 Task: In the  document Readingplan.rtf Change the allignment of footer to  'Left ' Select the entire text and insert font style 'Oswald' and font size: 18
Action: Mouse pressed left at (202, 372)
Screenshot: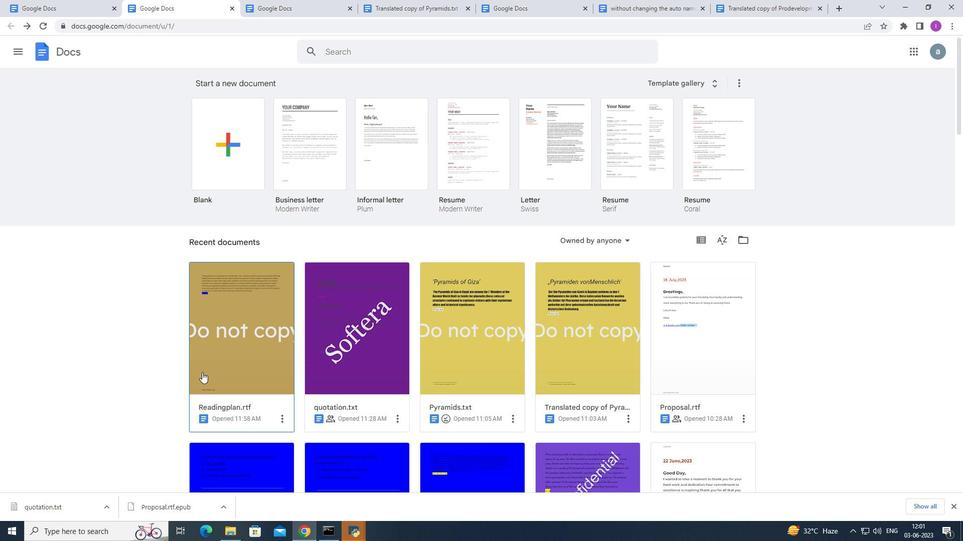 
Action: Mouse moved to (360, 329)
Screenshot: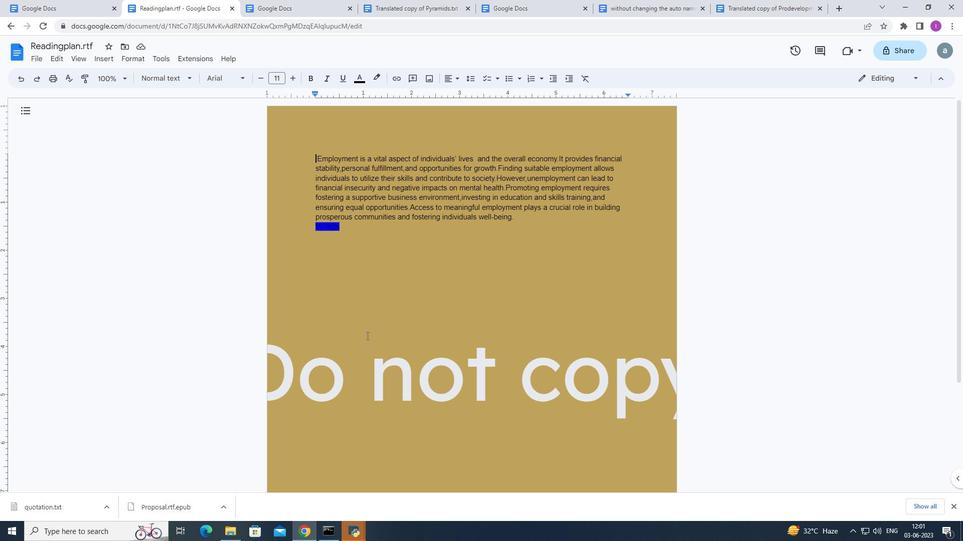 
Action: Mouse scrolled (360, 329) with delta (0, 0)
Screenshot: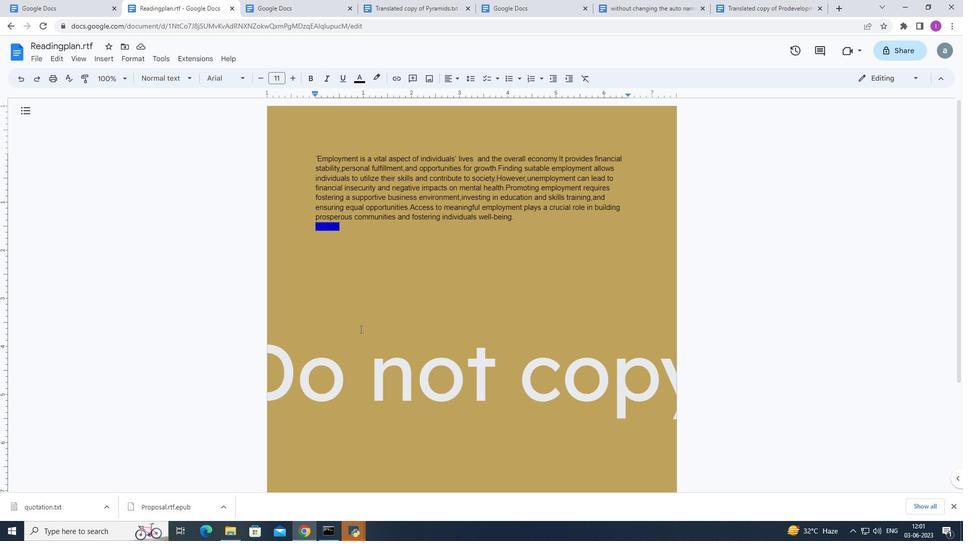 
Action: Mouse scrolled (360, 329) with delta (0, 0)
Screenshot: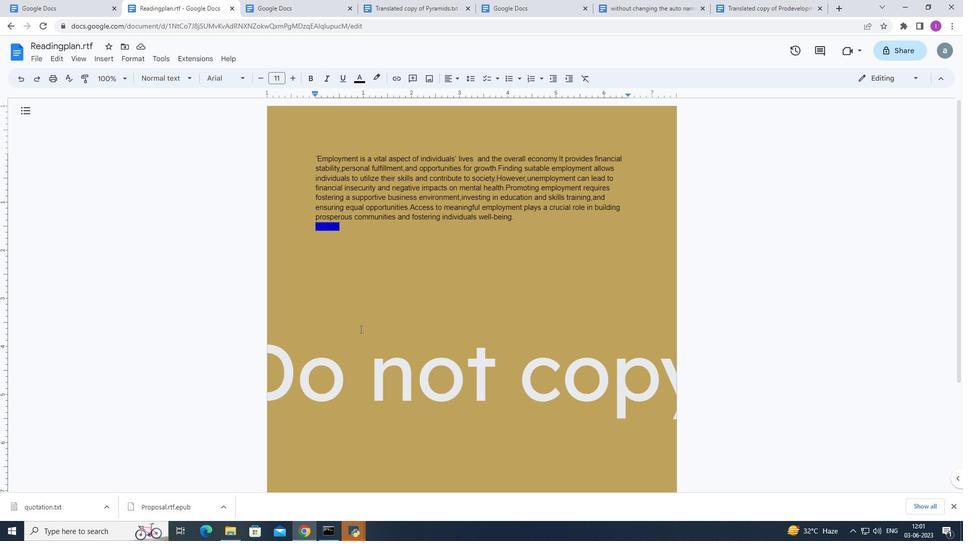 
Action: Mouse scrolled (360, 329) with delta (0, 0)
Screenshot: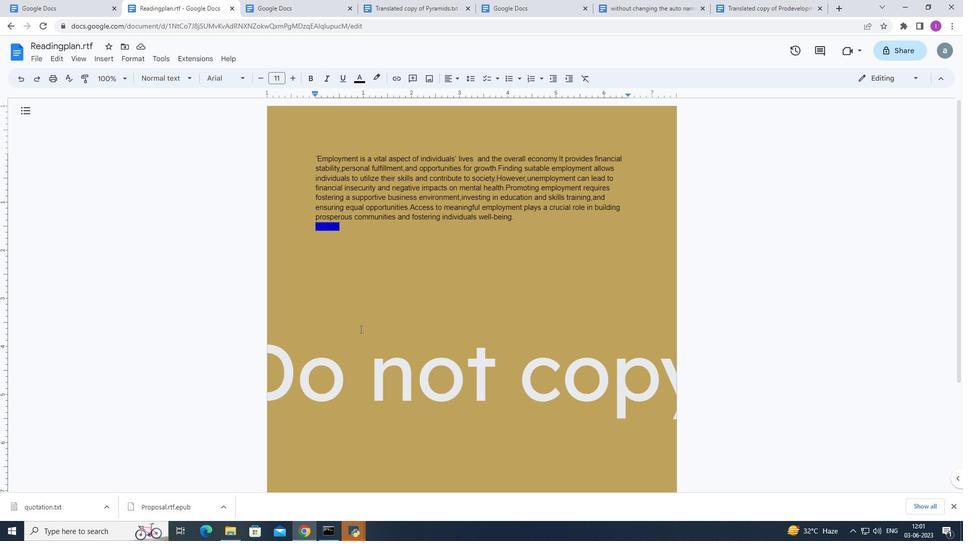 
Action: Mouse moved to (365, 330)
Screenshot: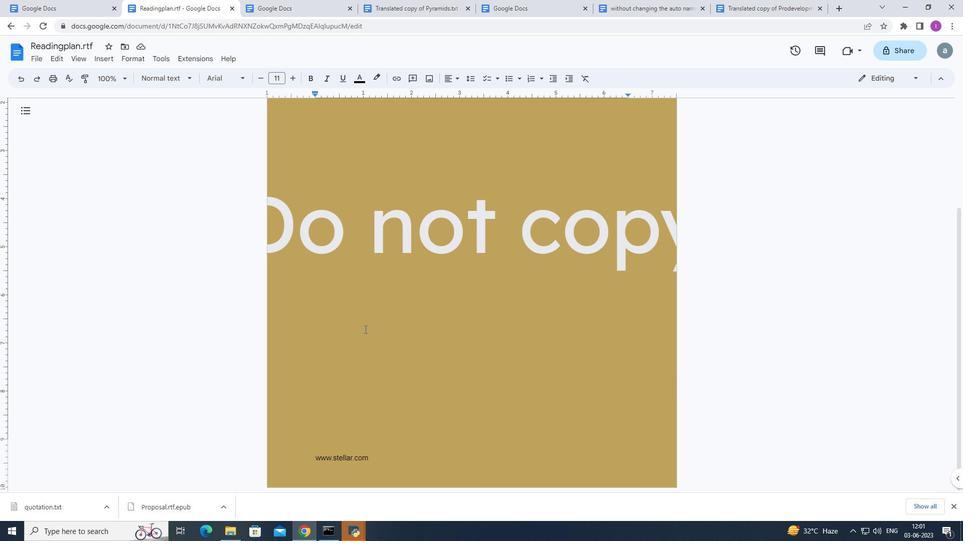 
Action: Mouse scrolled (365, 329) with delta (0, 0)
Screenshot: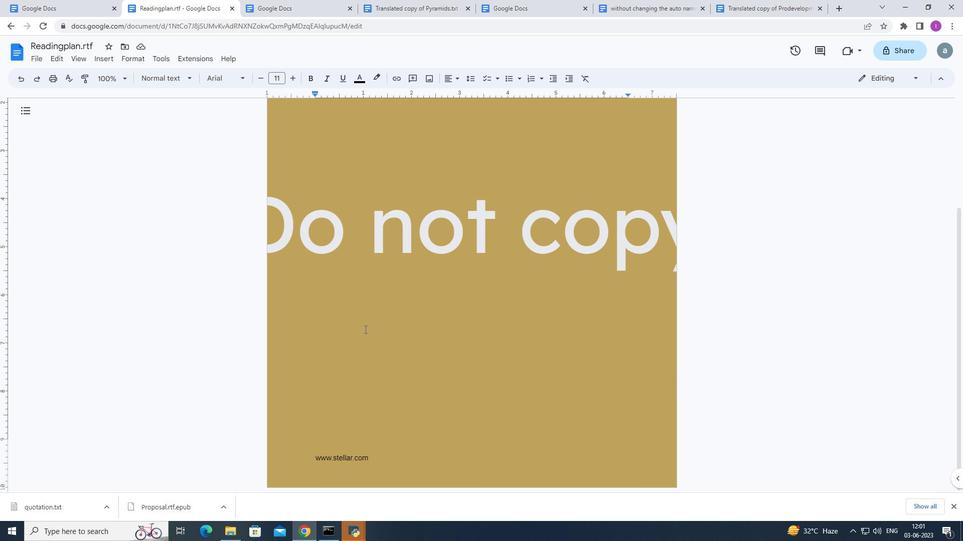 
Action: Mouse scrolled (365, 329) with delta (0, 0)
Screenshot: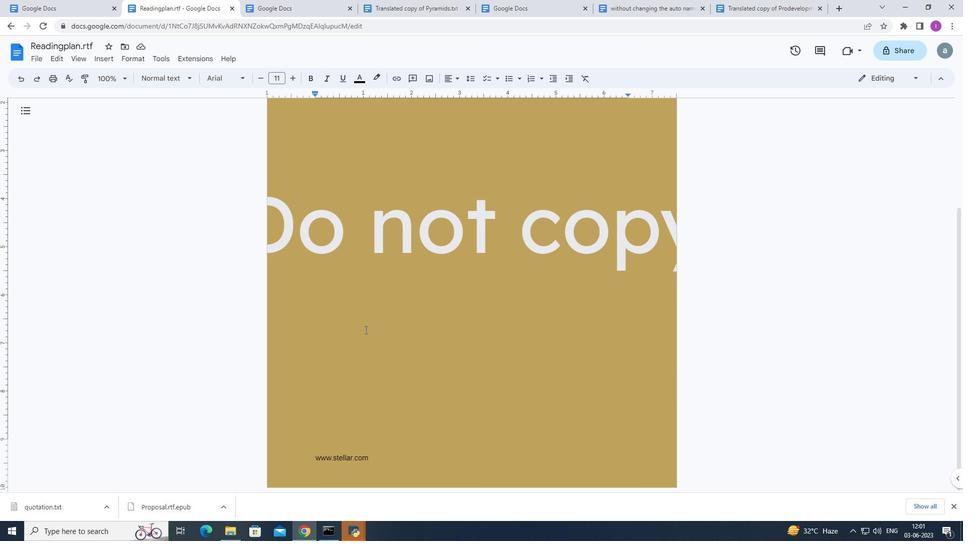 
Action: Mouse scrolled (365, 329) with delta (0, 0)
Screenshot: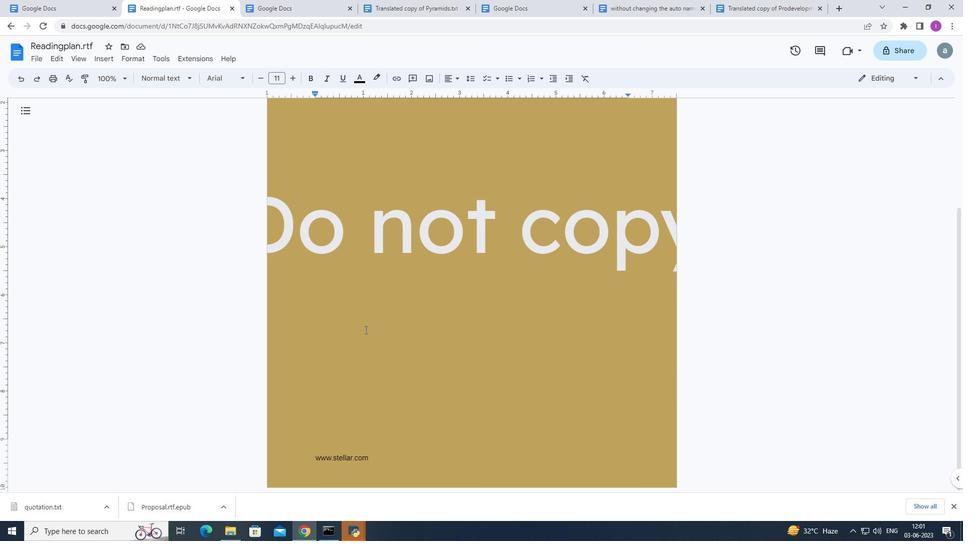 
Action: Mouse moved to (337, 457)
Screenshot: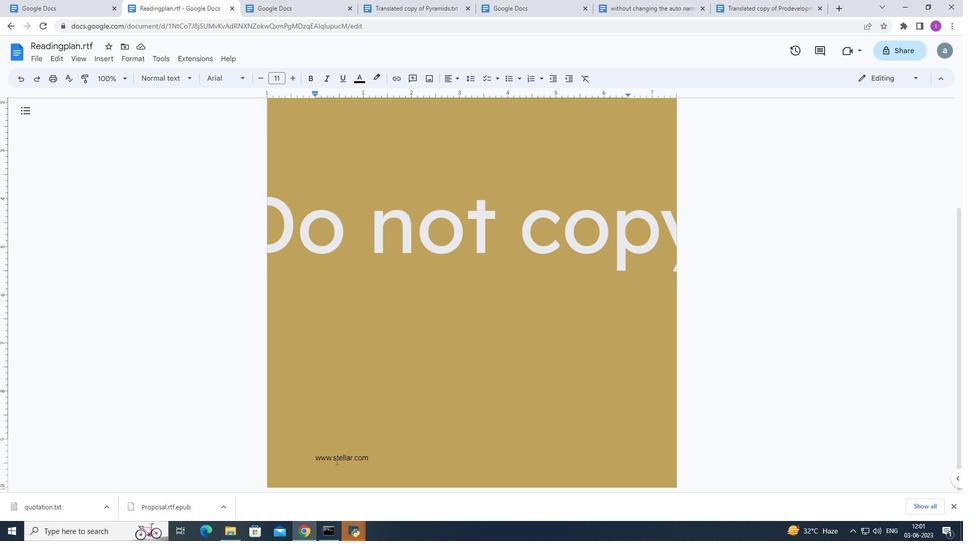 
Action: Mouse pressed left at (337, 457)
Screenshot: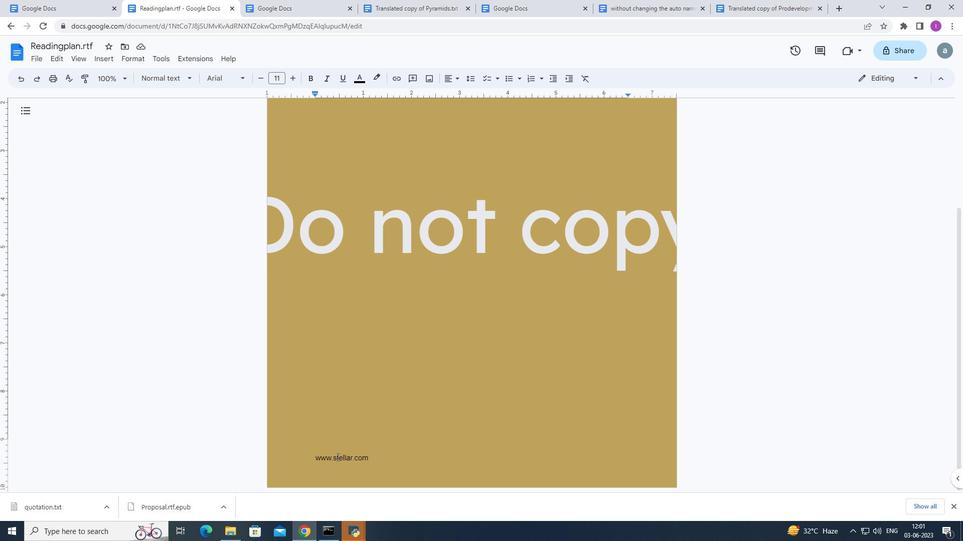 
Action: Mouse pressed left at (337, 457)
Screenshot: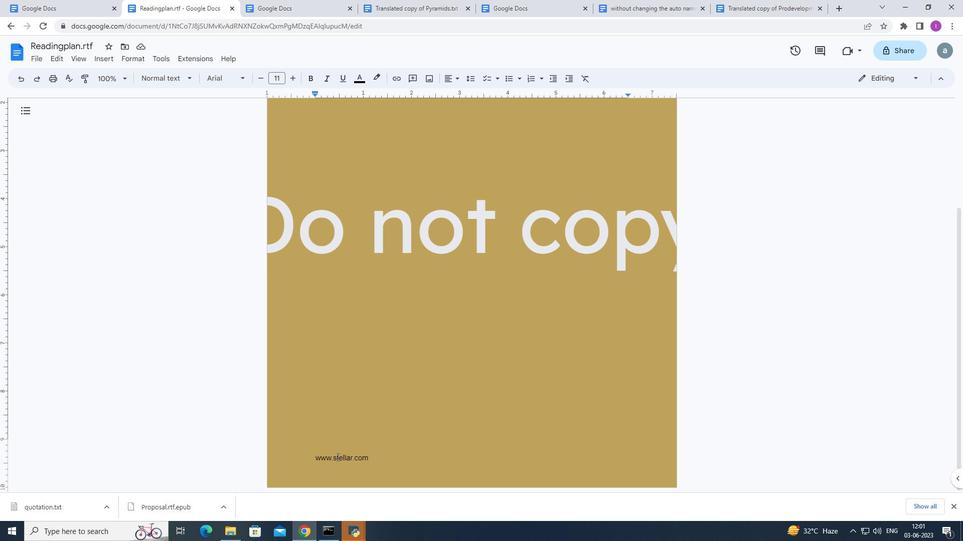 
Action: Mouse moved to (387, 458)
Screenshot: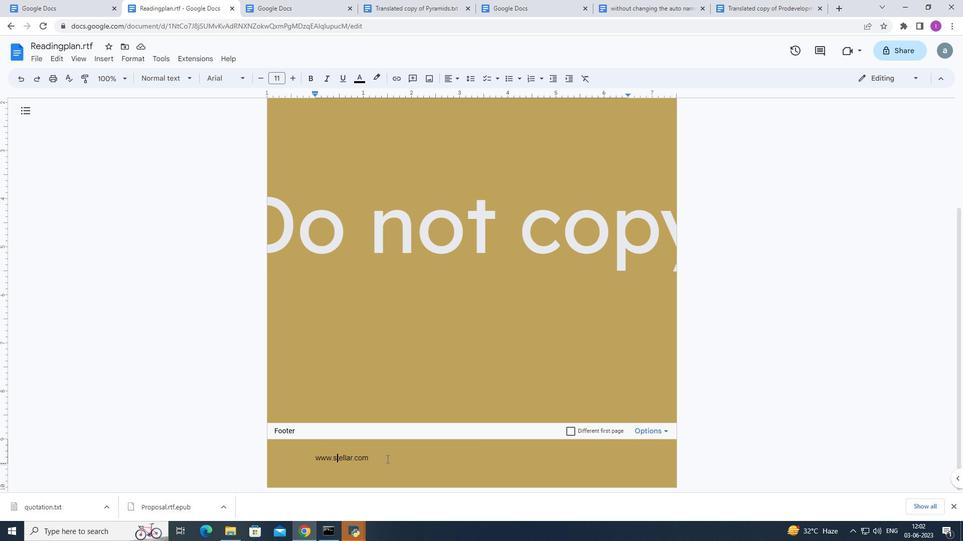 
Action: Mouse pressed left at (387, 458)
Screenshot: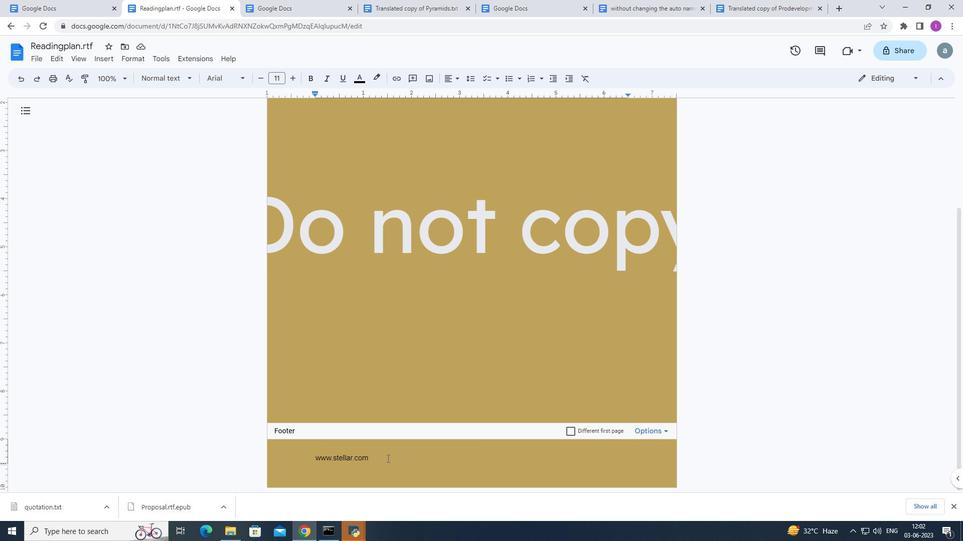 
Action: Mouse moved to (455, 78)
Screenshot: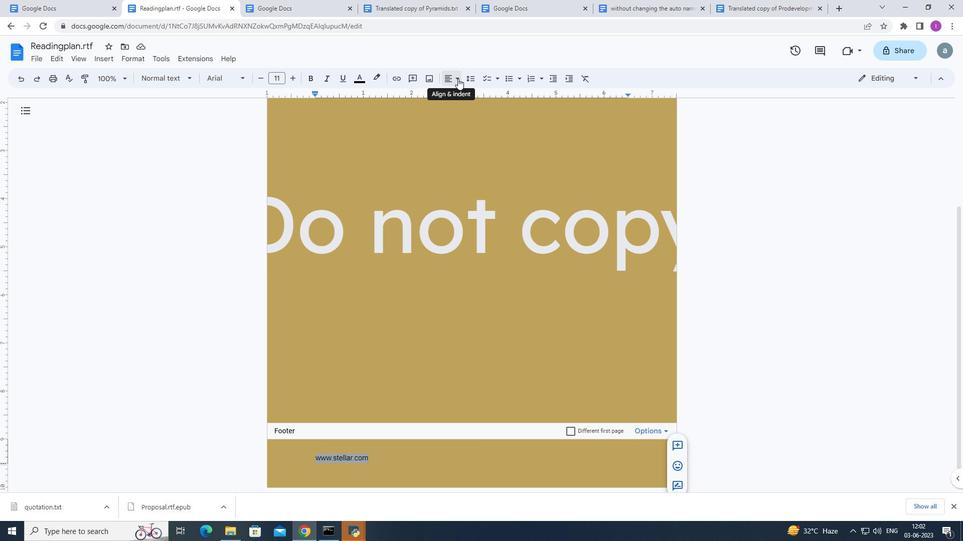 
Action: Mouse pressed left at (455, 78)
Screenshot: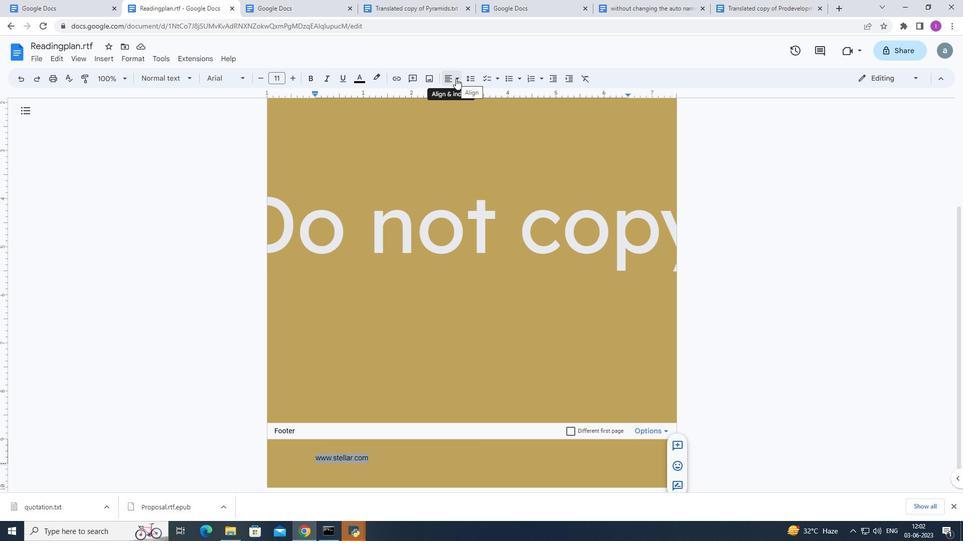
Action: Mouse moved to (454, 91)
Screenshot: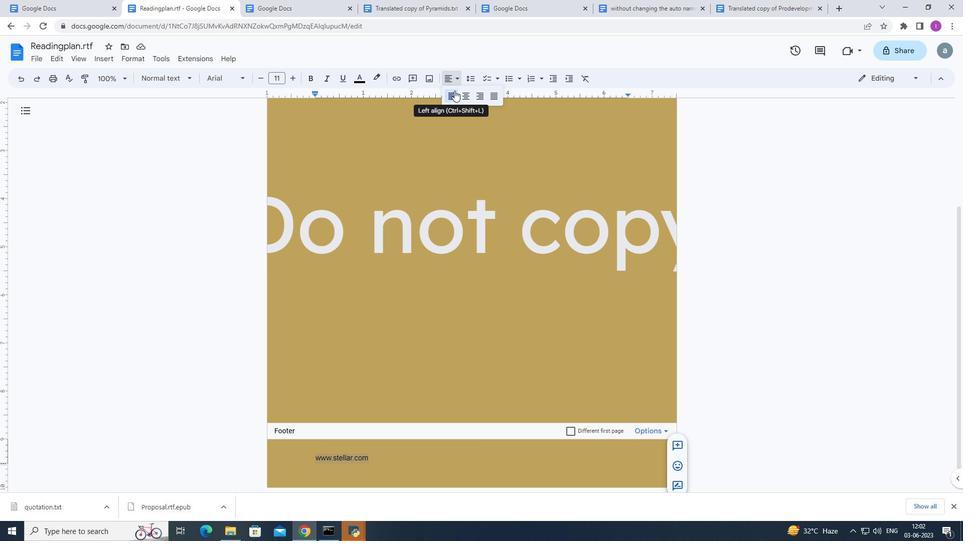 
Action: Mouse pressed left at (454, 91)
Screenshot: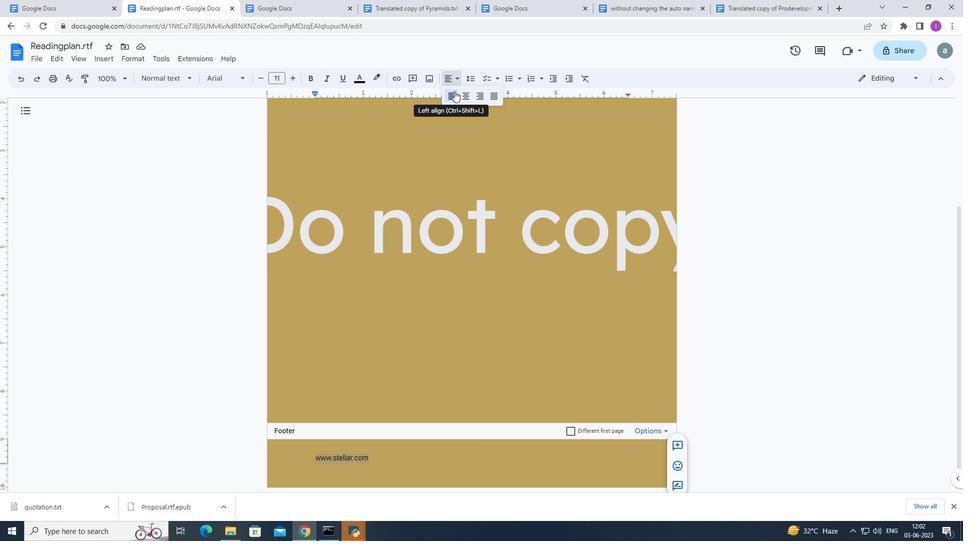 
Action: Mouse moved to (338, 411)
Screenshot: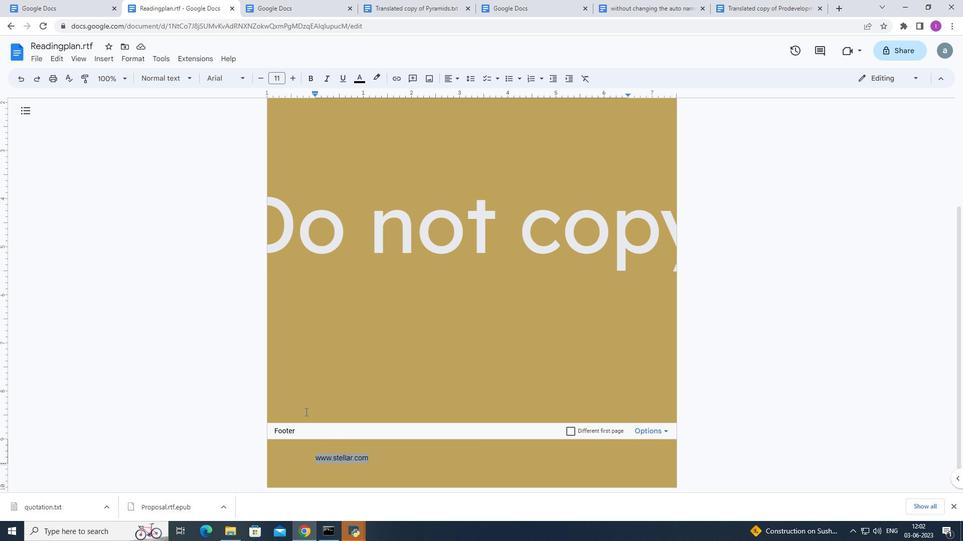 
Action: Mouse scrolled (338, 411) with delta (0, 0)
Screenshot: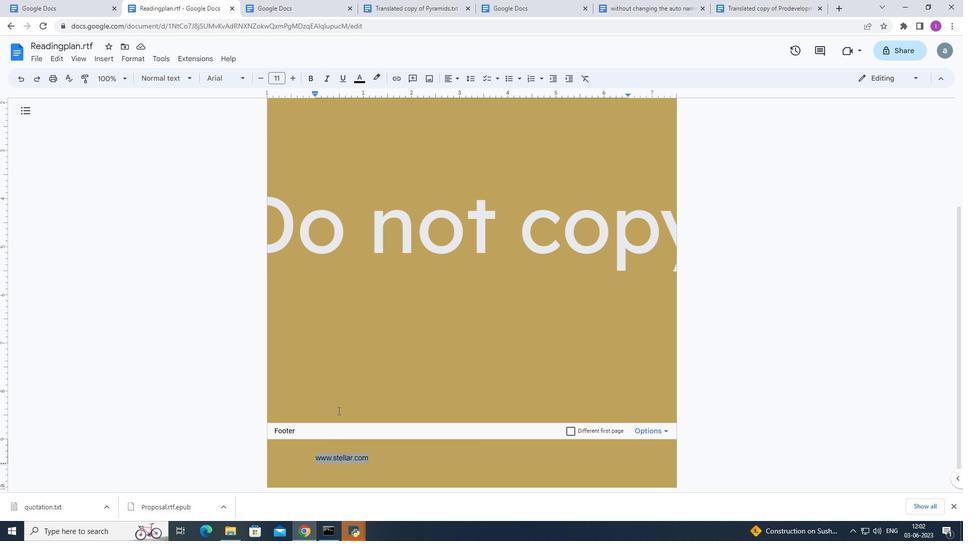 
Action: Mouse scrolled (338, 411) with delta (0, 0)
Screenshot: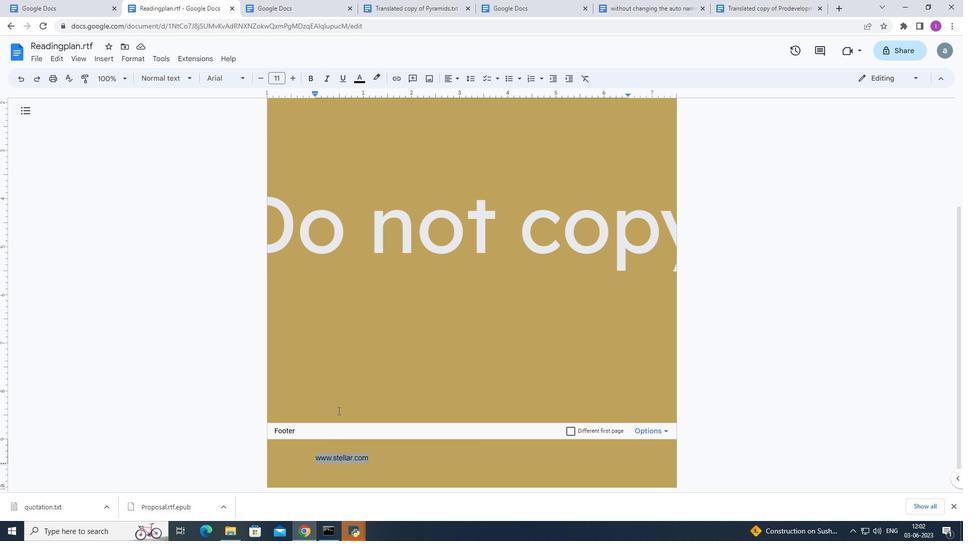 
Action: Mouse scrolled (338, 411) with delta (0, 0)
Screenshot: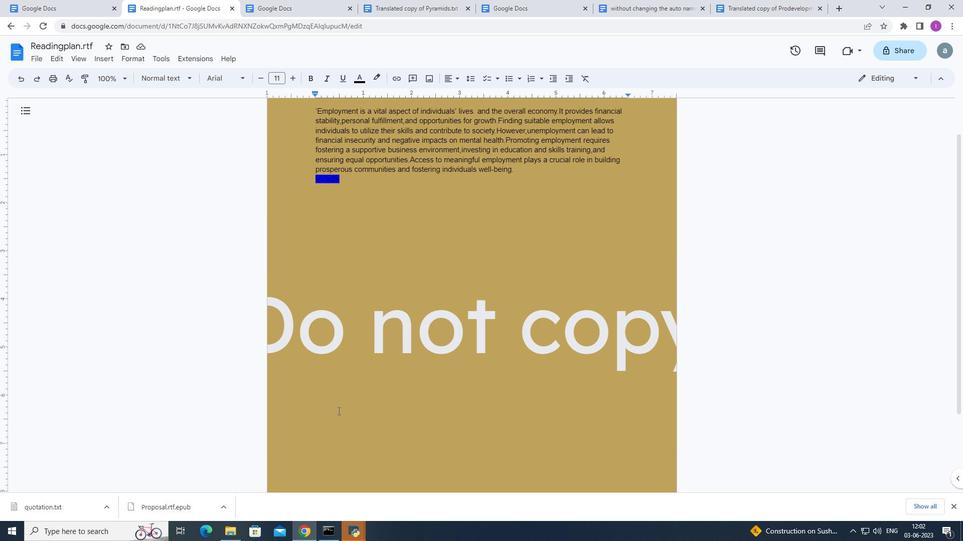 
Action: Mouse moved to (343, 314)
Screenshot: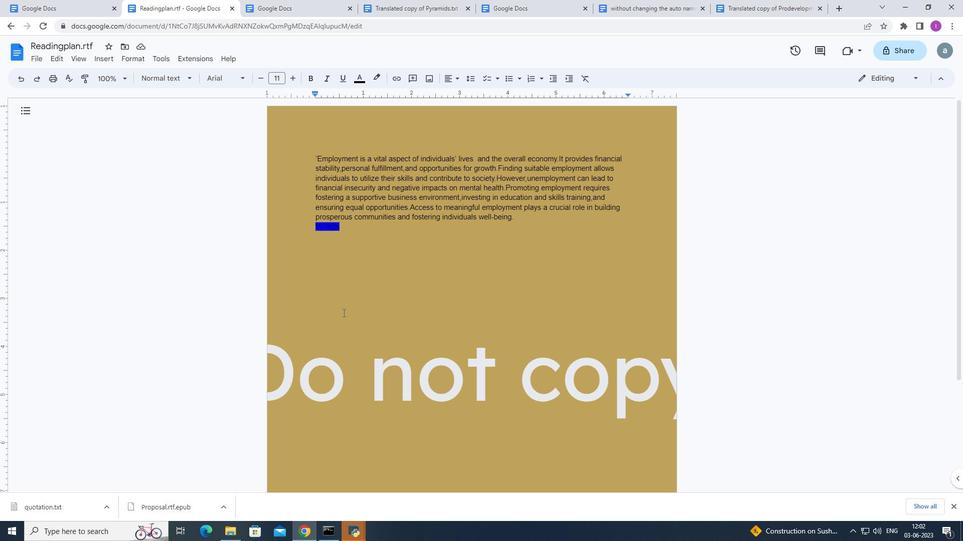 
Action: Mouse scrolled (343, 314) with delta (0, 0)
Screenshot: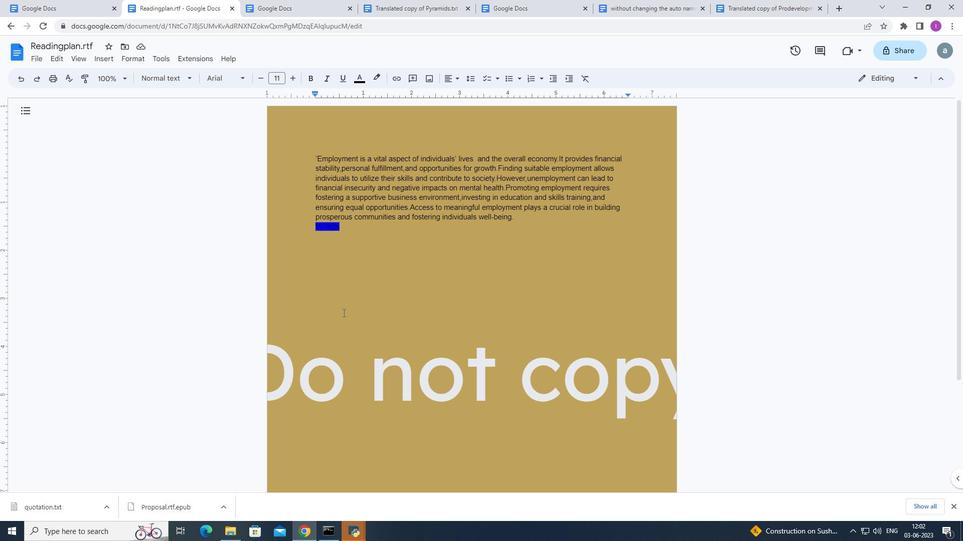 
Action: Mouse scrolled (343, 314) with delta (0, 0)
Screenshot: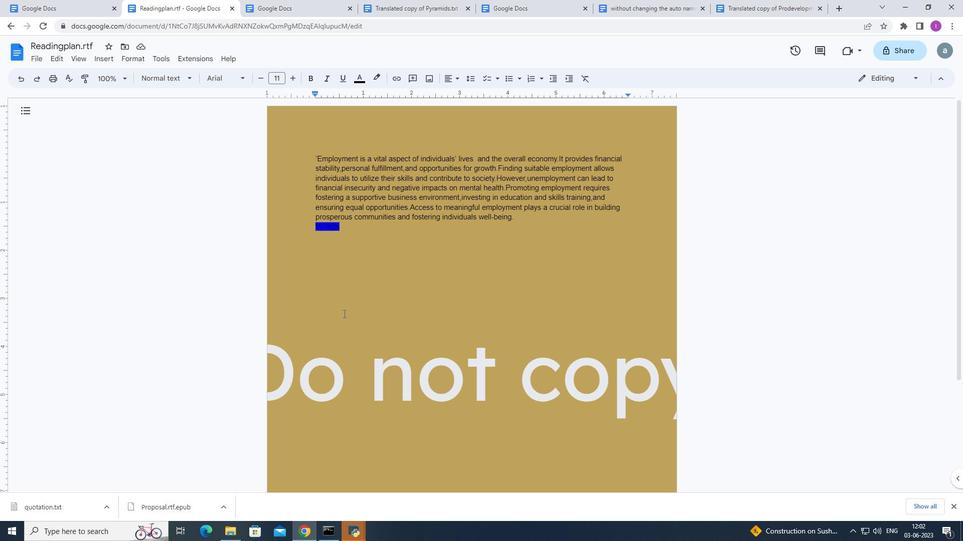 
Action: Mouse moved to (308, 149)
Screenshot: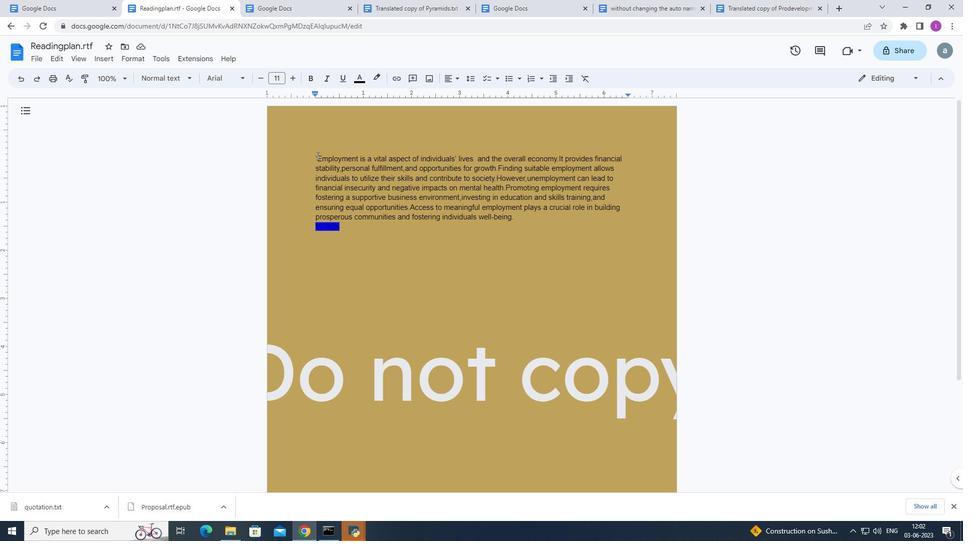 
Action: Mouse pressed left at (308, 149)
Screenshot: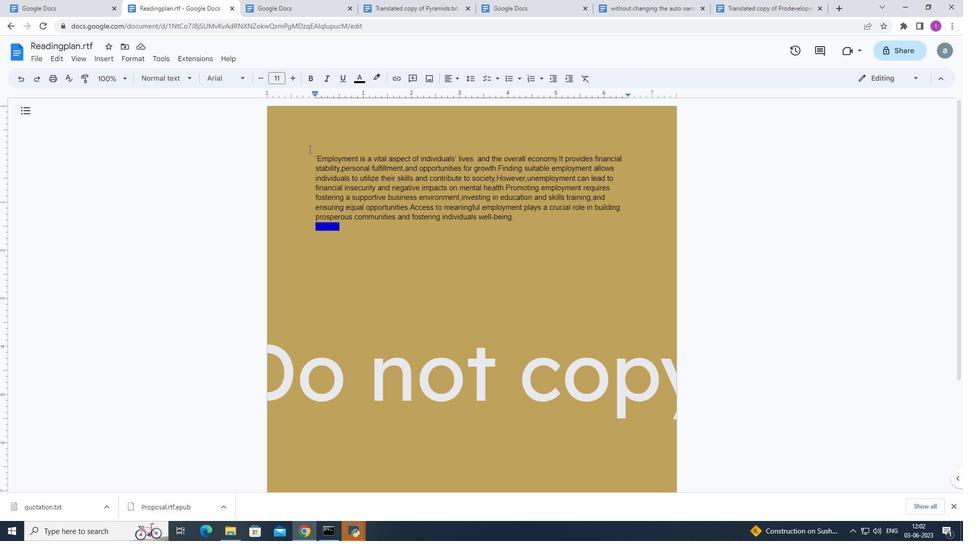 
Action: Mouse moved to (164, 322)
Screenshot: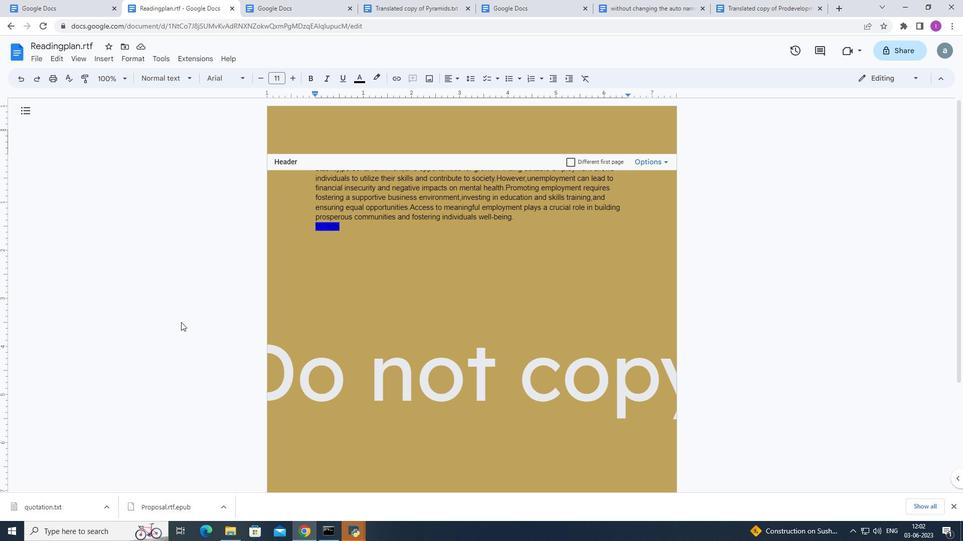 
Action: Mouse pressed left at (164, 322)
Screenshot: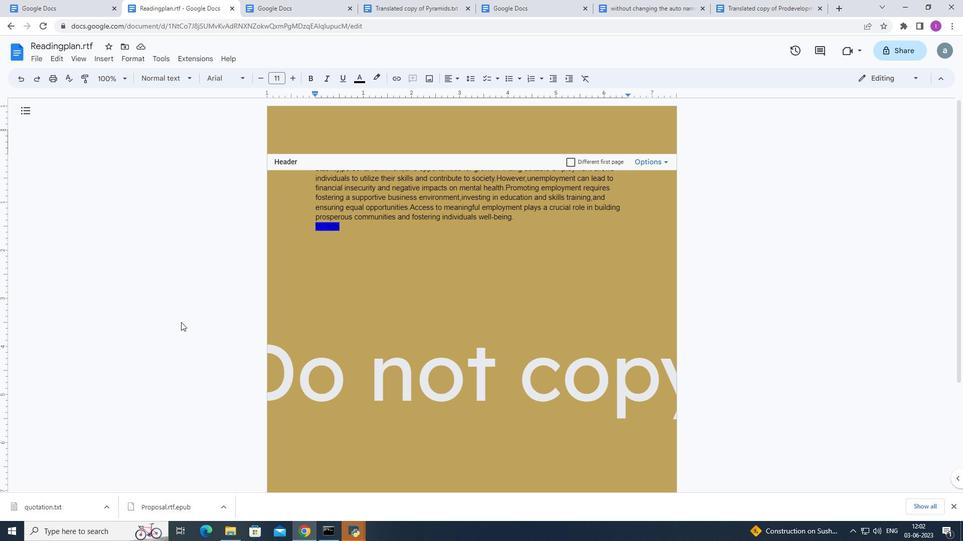 
Action: Mouse moved to (78, 322)
Screenshot: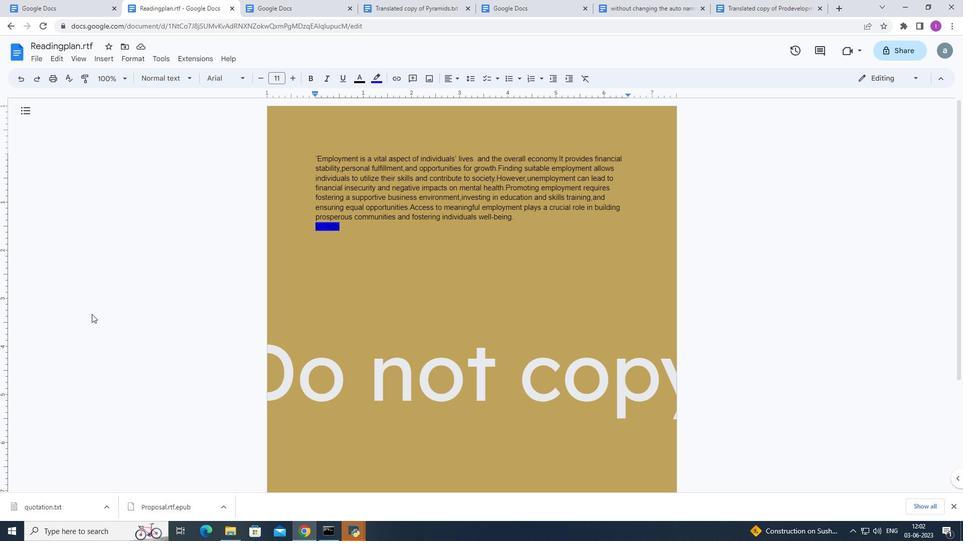 
Action: Mouse pressed left at (78, 322)
Screenshot: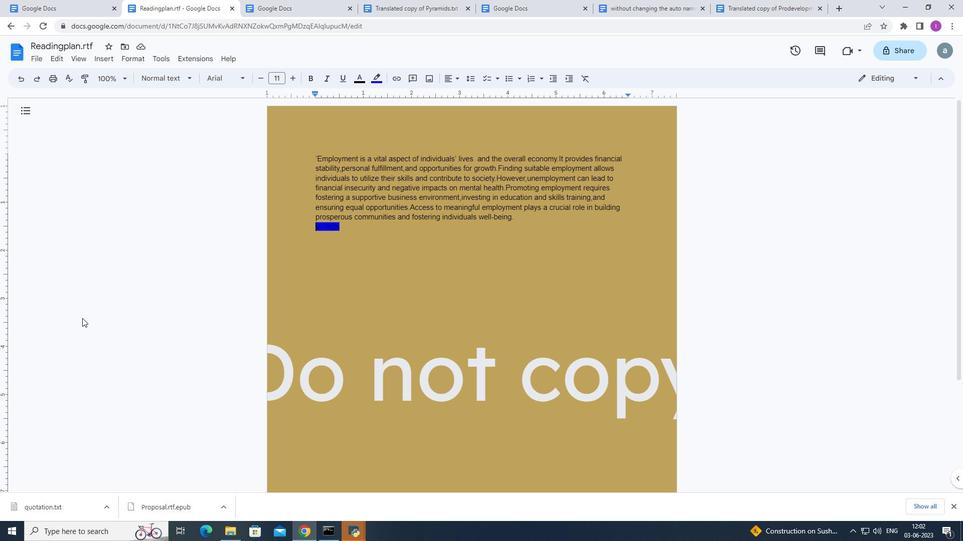 
Action: Mouse moved to (282, 378)
Screenshot: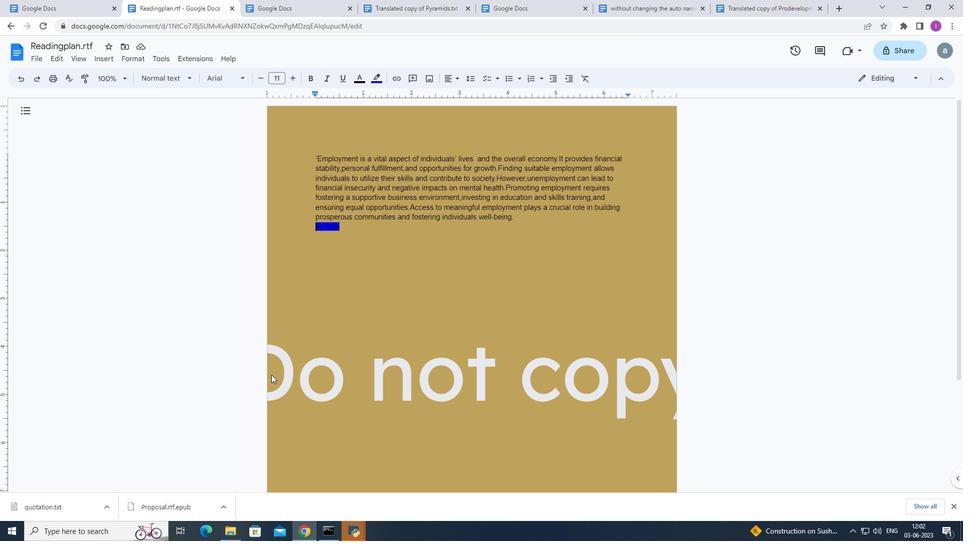 
Action: Mouse scrolled (282, 377) with delta (0, 0)
Screenshot: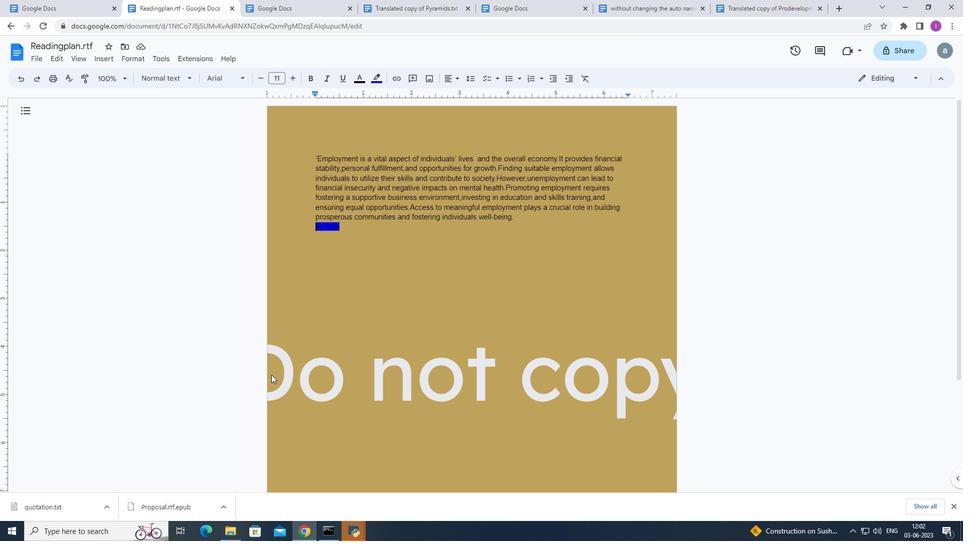 
Action: Mouse scrolled (282, 377) with delta (0, 0)
Screenshot: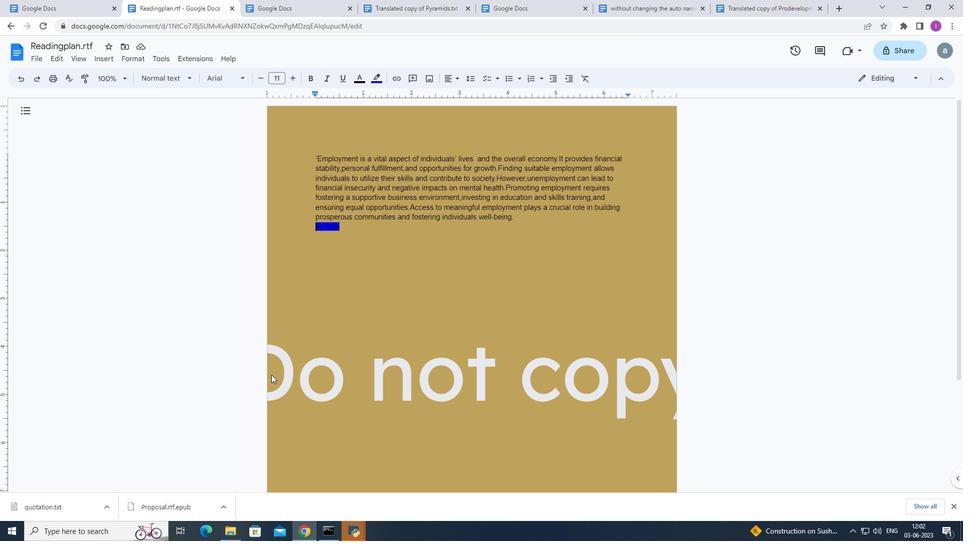 
Action: Mouse moved to (282, 378)
Screenshot: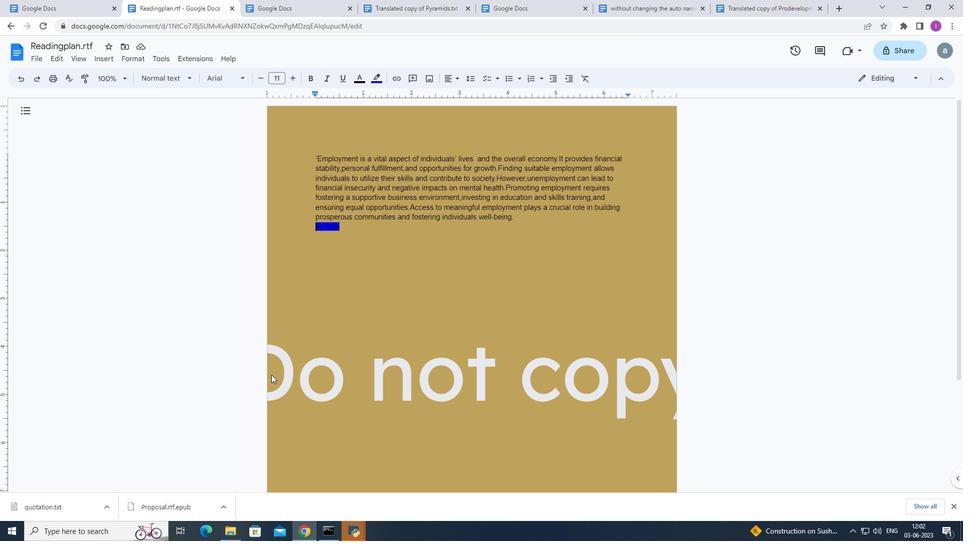 
Action: Mouse scrolled (282, 377) with delta (0, 0)
Screenshot: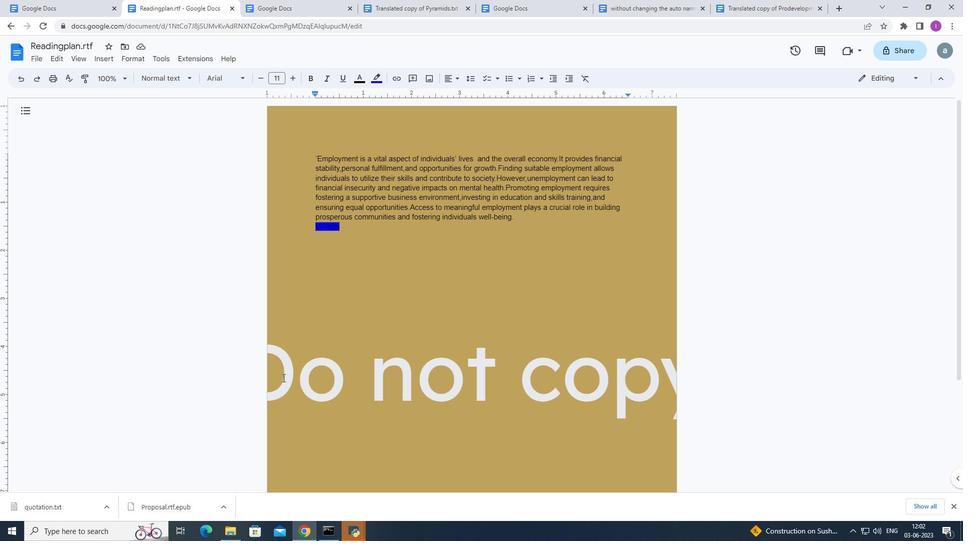 
Action: Mouse moved to (335, 355)
Screenshot: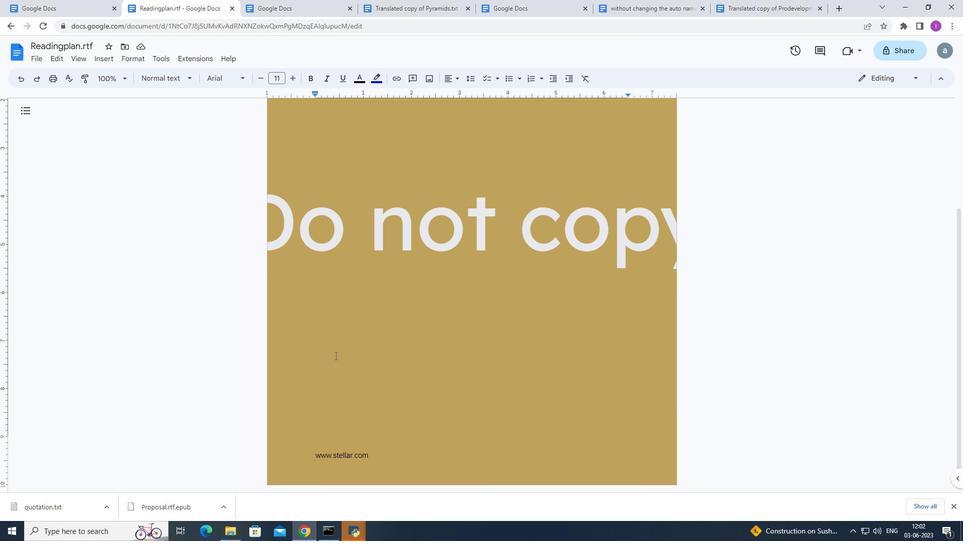 
Action: Mouse scrolled (335, 354) with delta (0, 0)
Screenshot: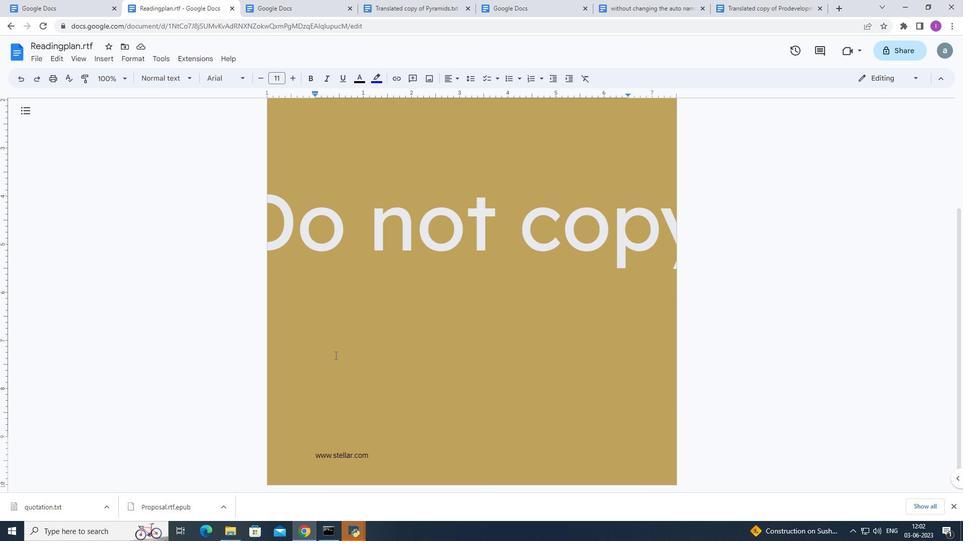
Action: Mouse scrolled (335, 355) with delta (0, 0)
Screenshot: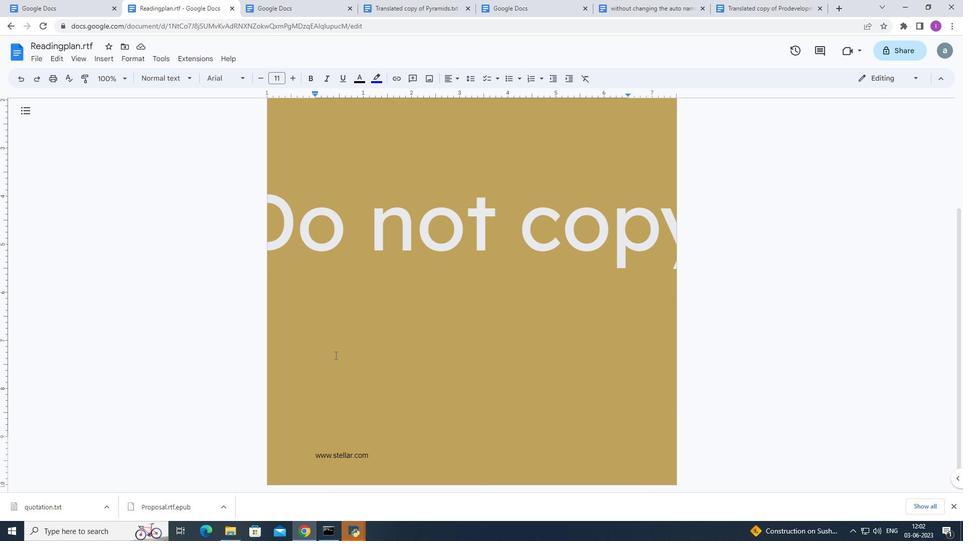 
Action: Mouse moved to (335, 354)
Screenshot: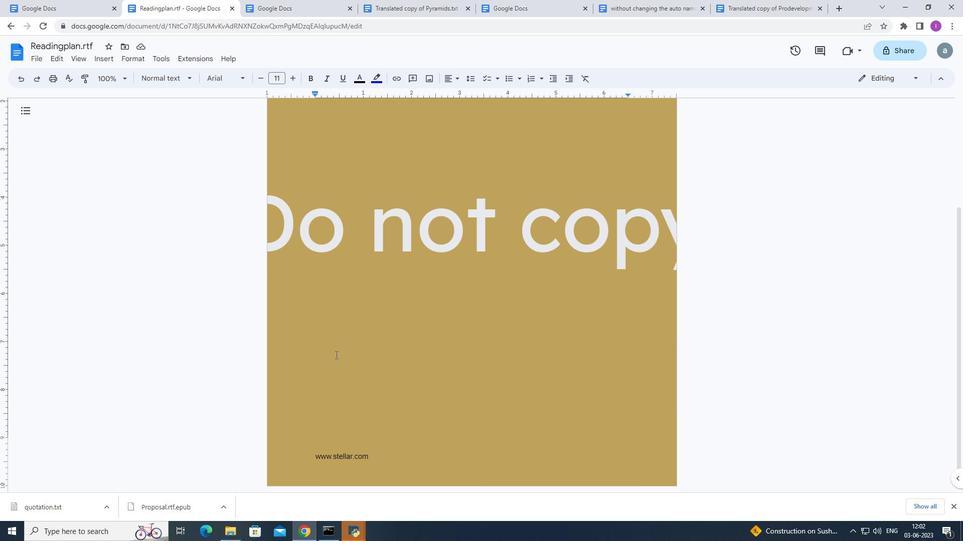 
Action: Mouse scrolled (335, 354) with delta (0, 0)
Screenshot: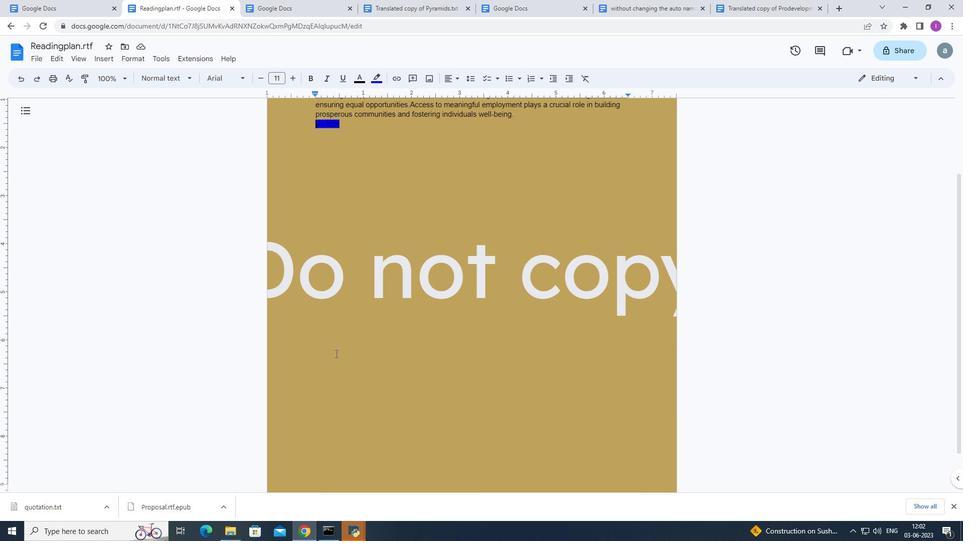 
Action: Mouse scrolled (335, 354) with delta (0, 0)
Screenshot: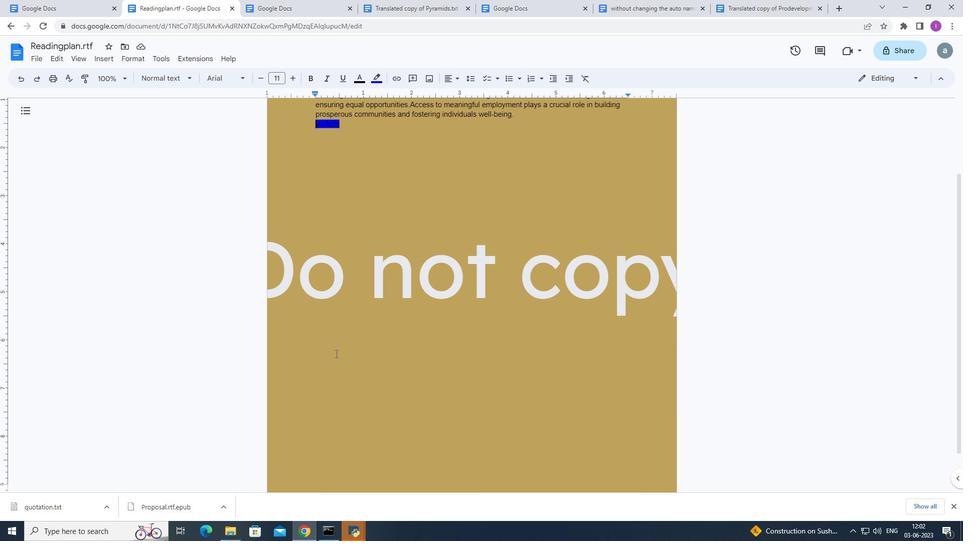 
Action: Mouse scrolled (335, 354) with delta (0, 0)
Screenshot: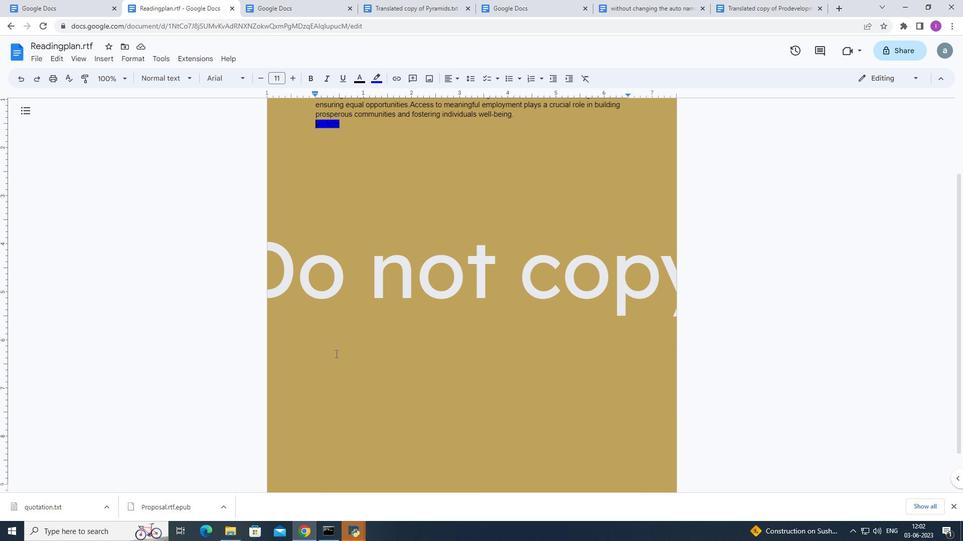 
Action: Mouse moved to (335, 353)
Screenshot: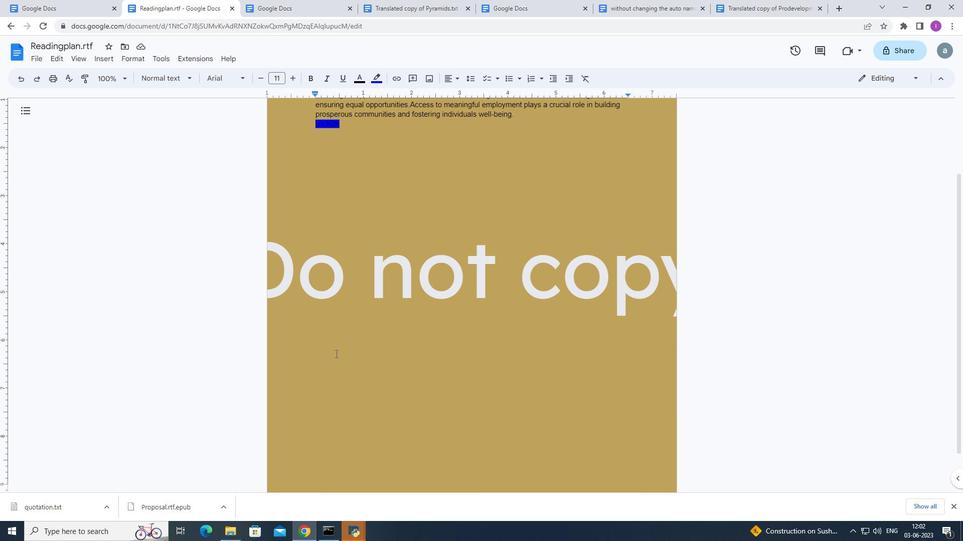 
Action: Mouse scrolled (335, 354) with delta (0, 0)
Screenshot: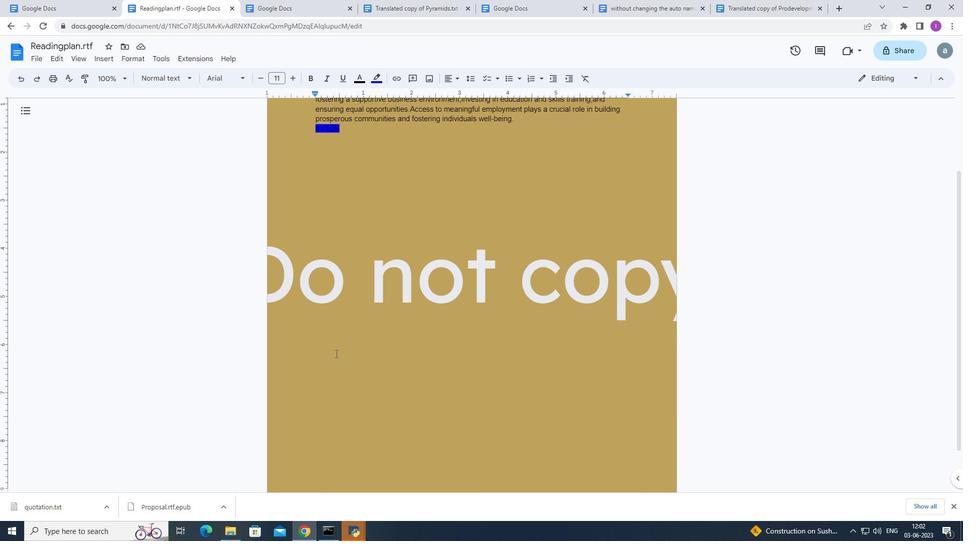 
Action: Mouse moved to (292, 154)
Screenshot: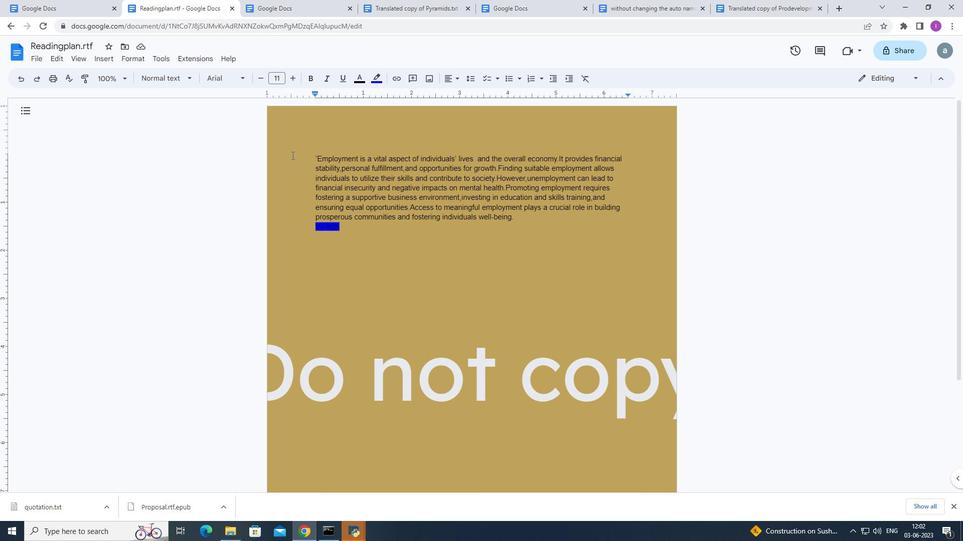 
Action: Mouse pressed left at (292, 154)
Screenshot: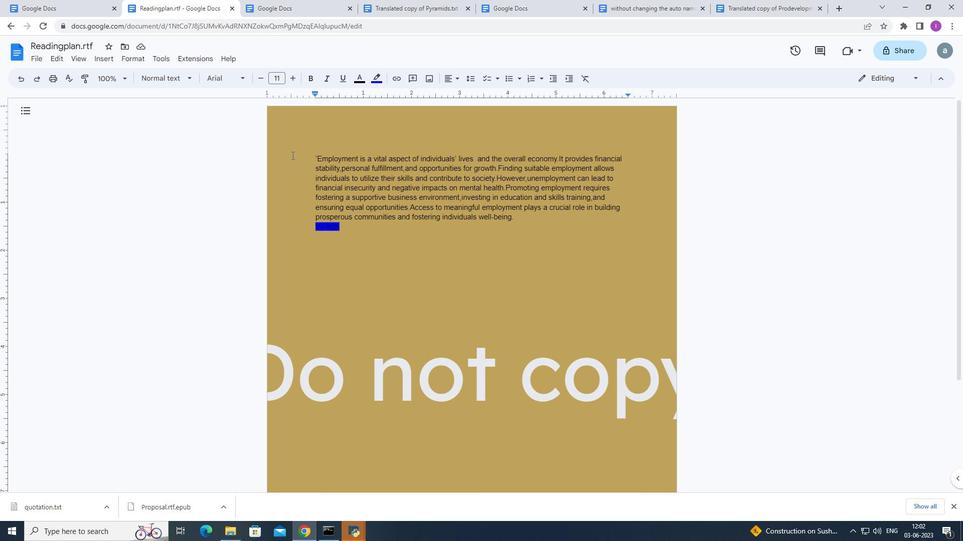 
Action: Mouse moved to (242, 77)
Screenshot: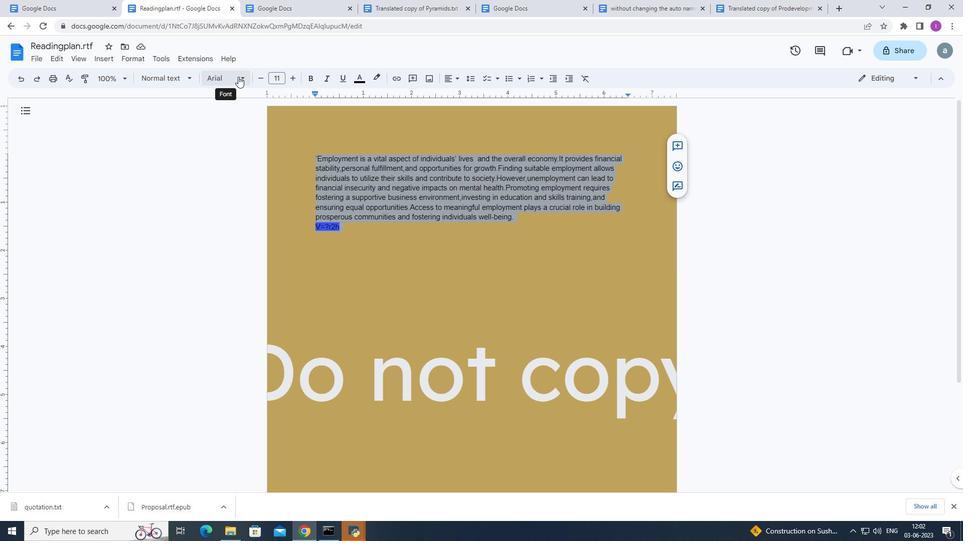 
Action: Mouse pressed left at (242, 77)
Screenshot: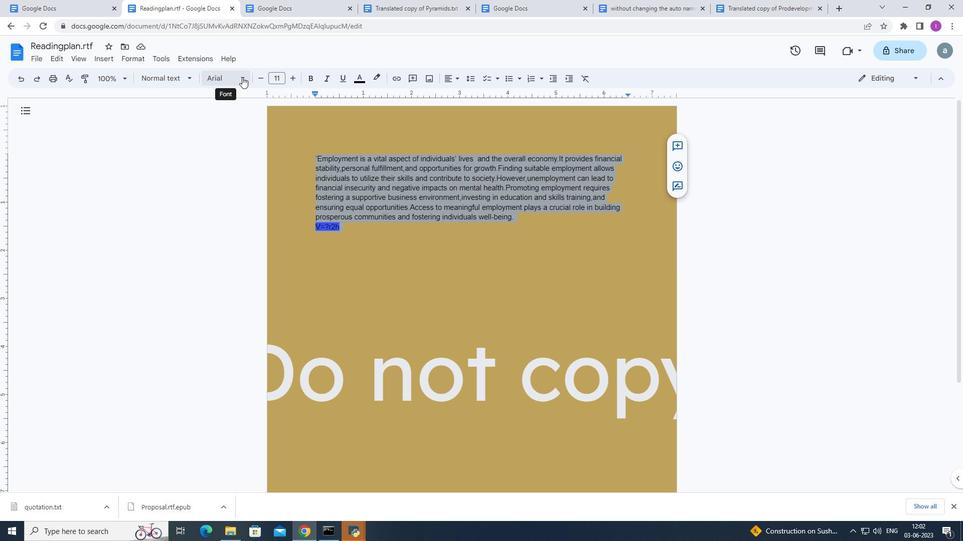 
Action: Mouse moved to (262, 236)
Screenshot: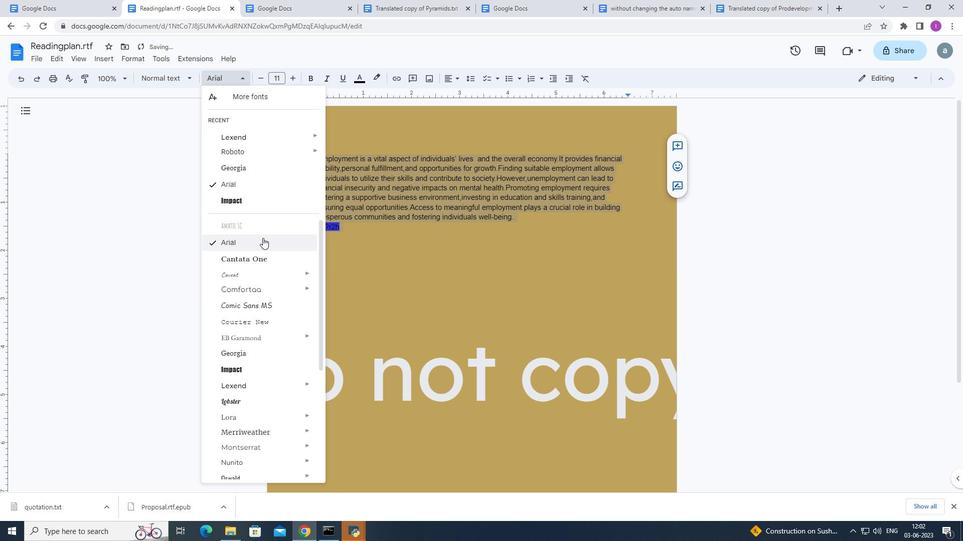 
Action: Mouse scrolled (262, 235) with delta (0, 0)
Screenshot: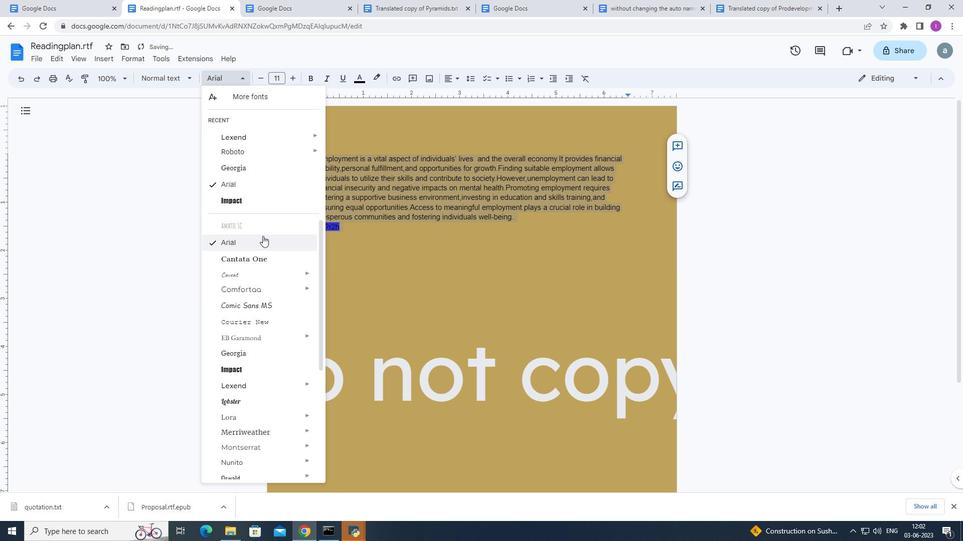 
Action: Mouse scrolled (262, 235) with delta (0, 0)
Screenshot: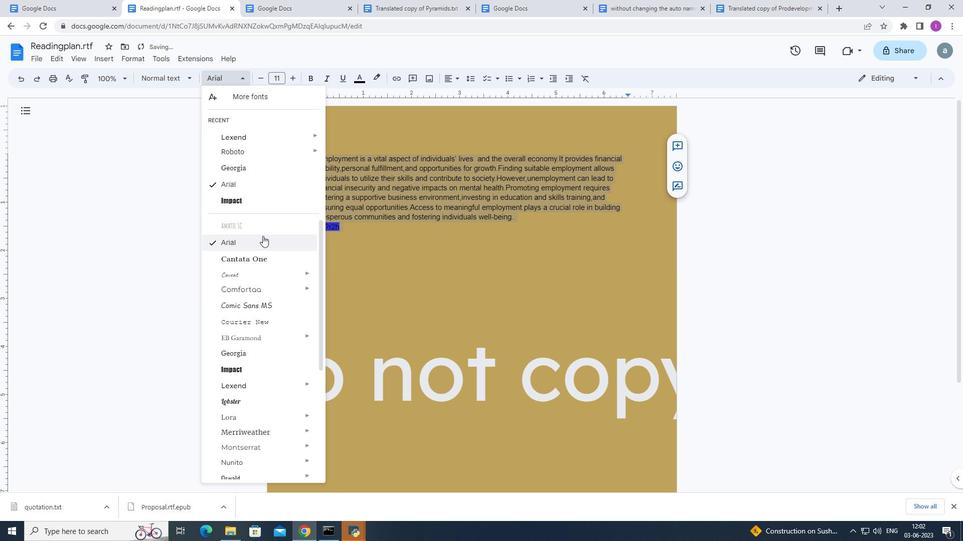 
Action: Mouse scrolled (262, 235) with delta (0, 0)
Screenshot: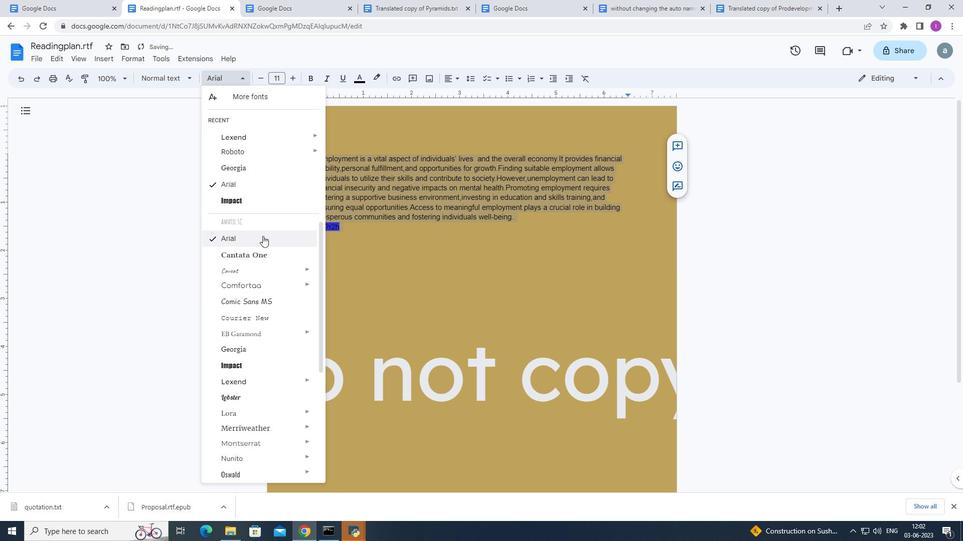 
Action: Mouse moved to (238, 324)
Screenshot: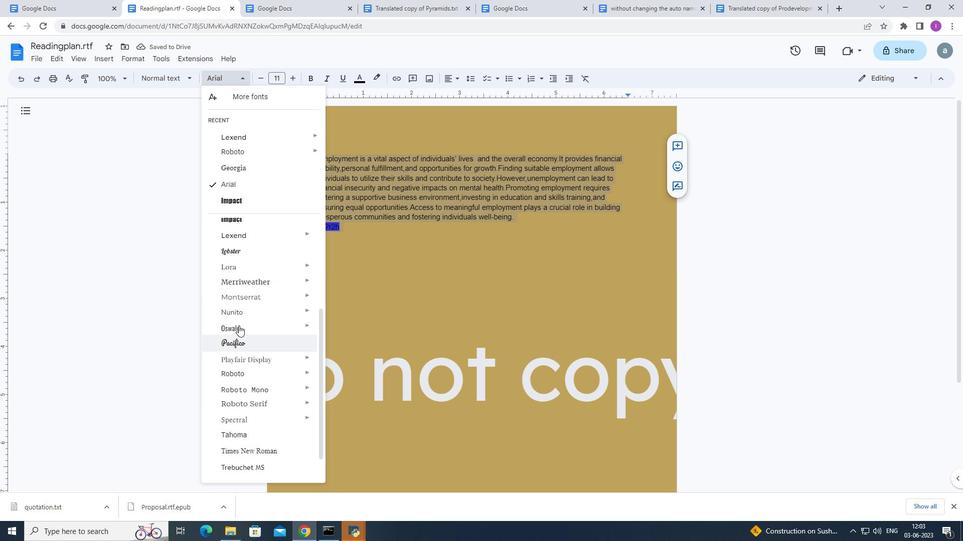 
Action: Mouse pressed left at (238, 324)
Screenshot: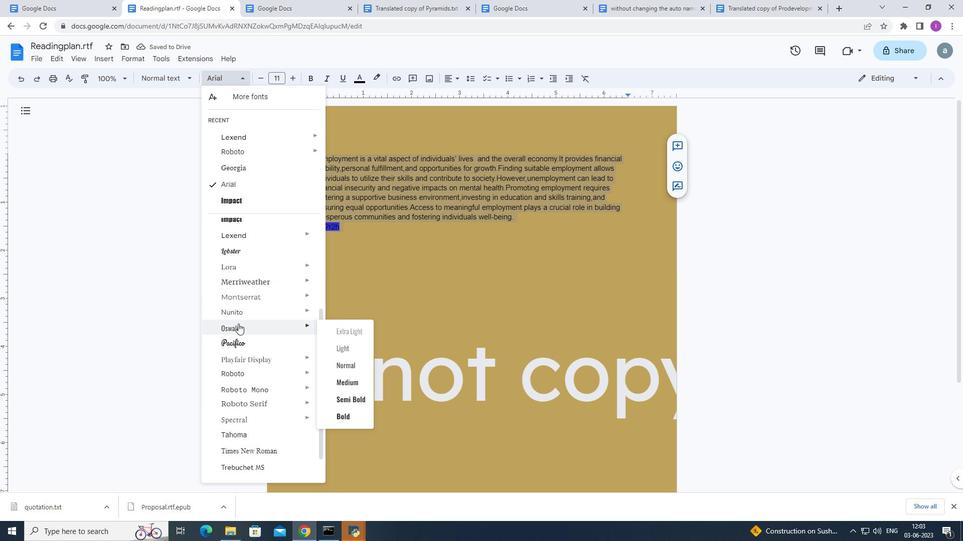 
Action: Mouse moved to (282, 80)
Screenshot: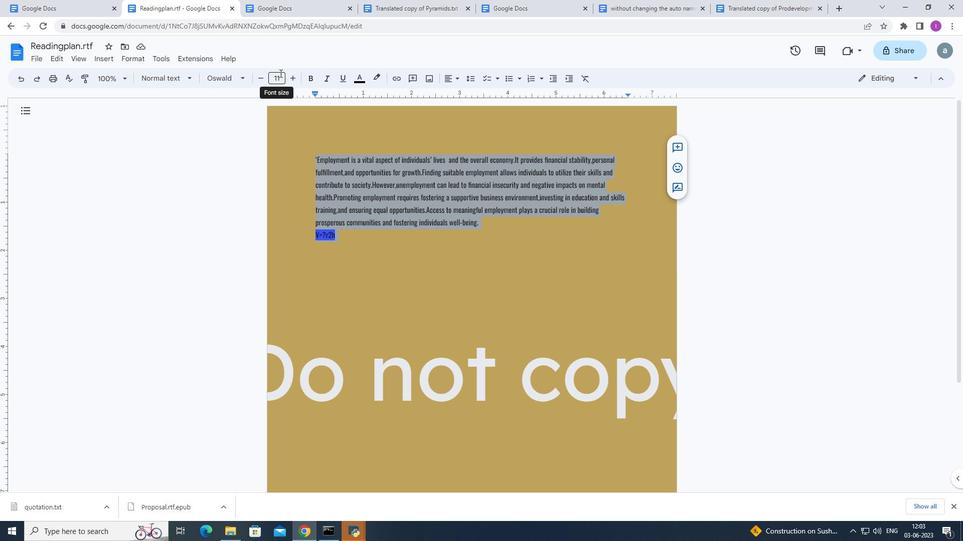 
Action: Mouse pressed left at (282, 80)
Screenshot: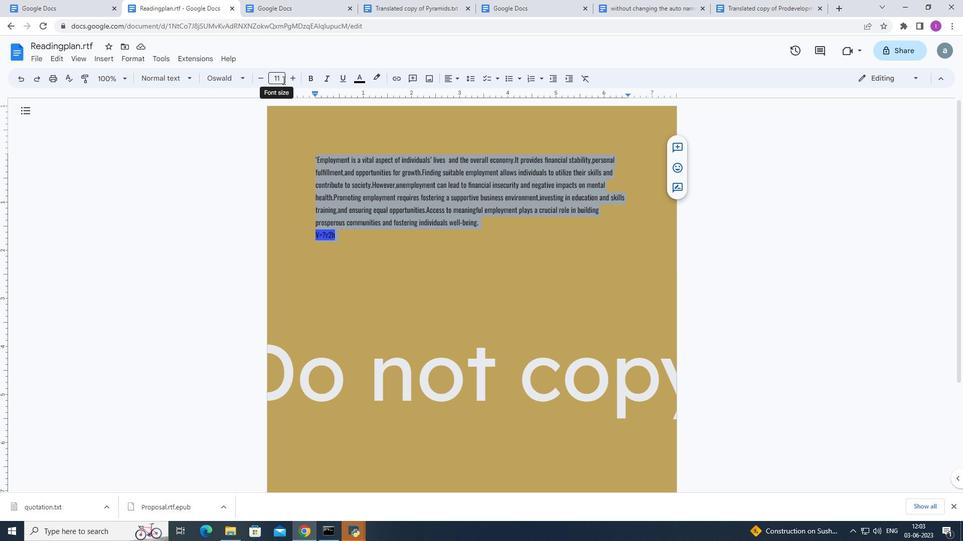 
Action: Mouse moved to (281, 102)
Screenshot: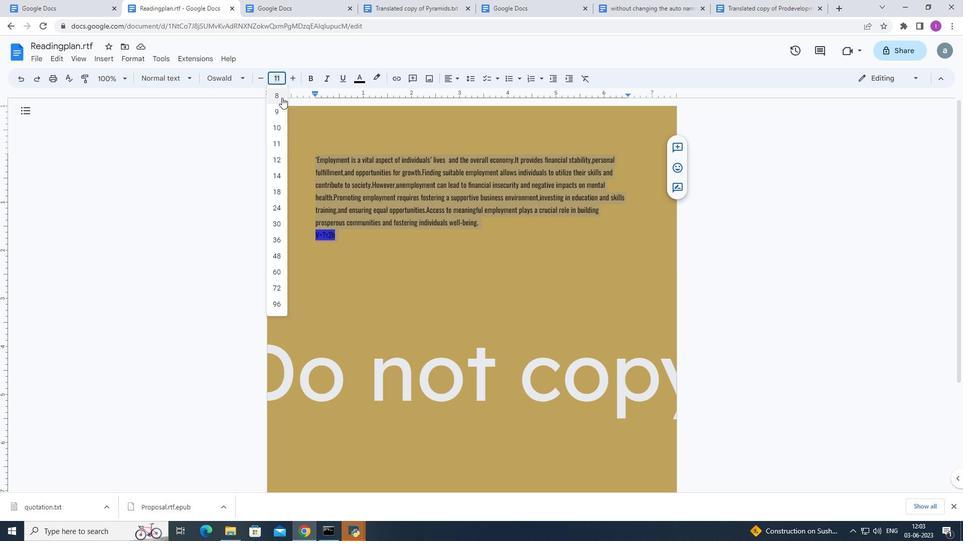
Action: Key pressed 1
Screenshot: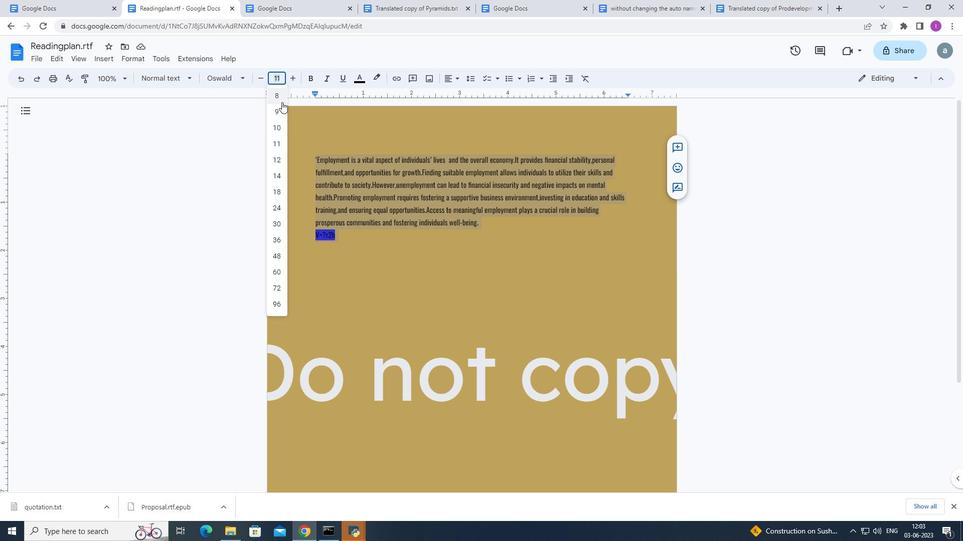 
Action: Mouse moved to (282, 105)
Screenshot: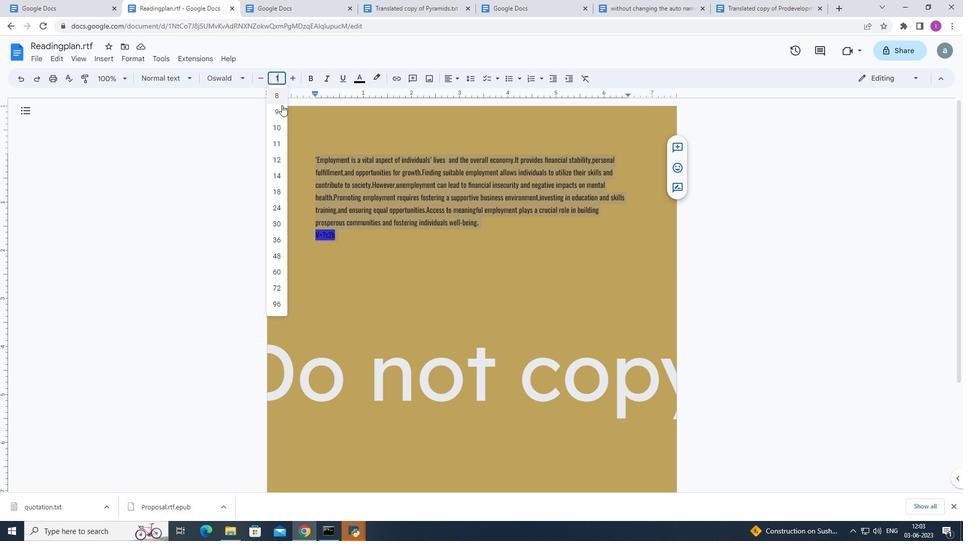 
Action: Key pressed 8
Screenshot: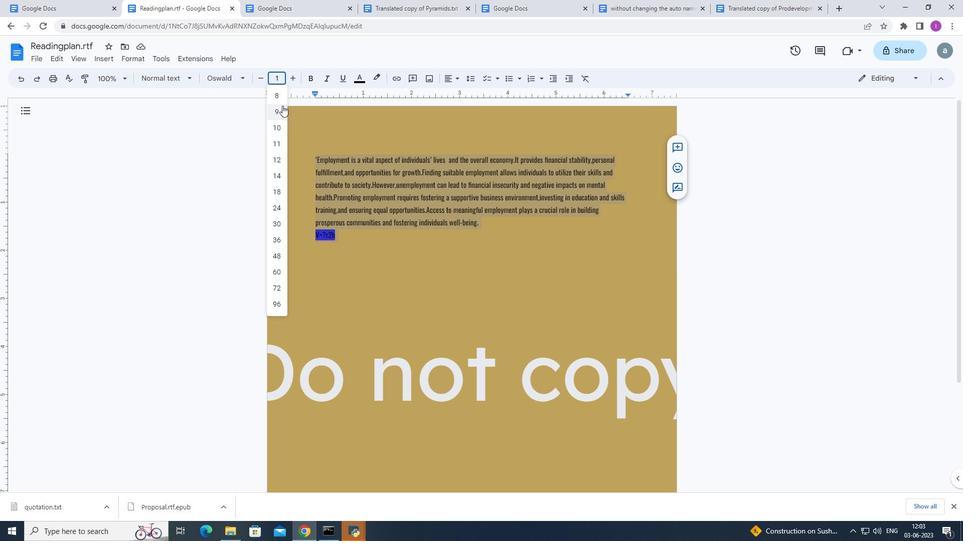 
Action: Mouse moved to (282, 108)
Screenshot: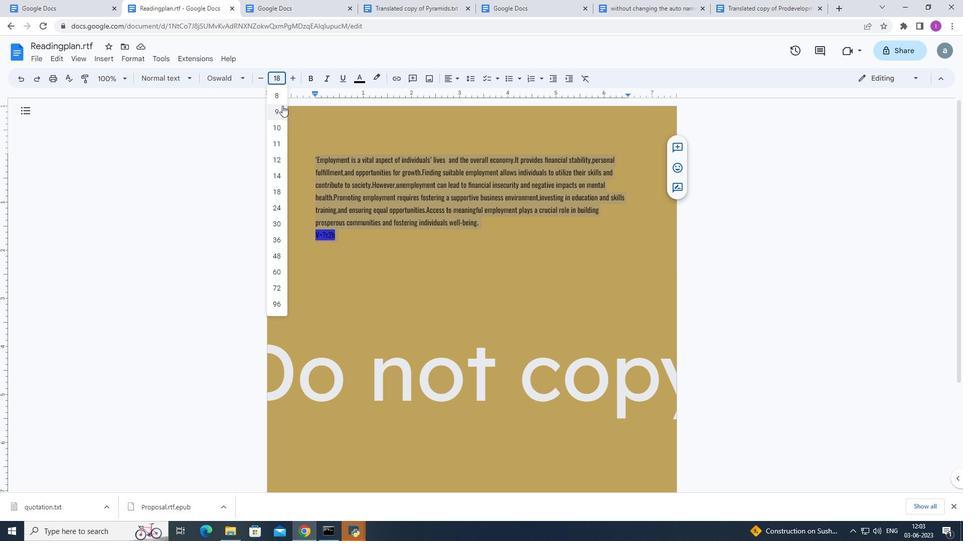 
Action: Key pressed <Key.enter>
Screenshot: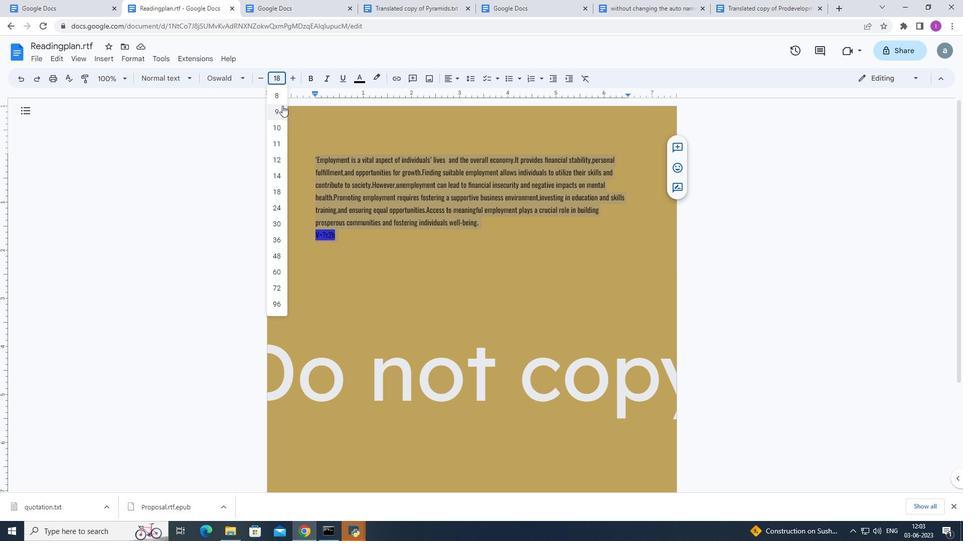 
Action: Mouse moved to (227, 209)
Screenshot: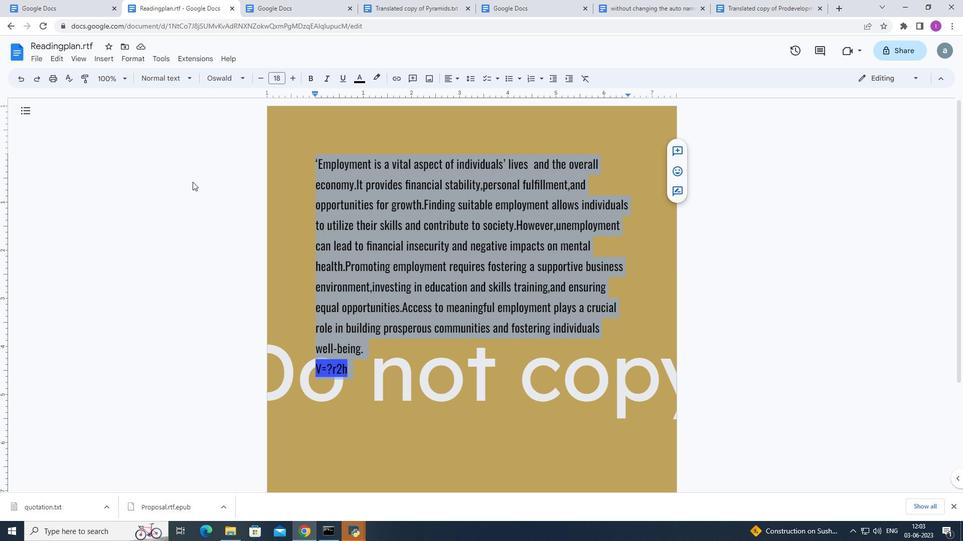 
